 Task: Research Airbnb accommodation in Pallisa, Uganda from 5th November, 2023 to 16th November, 2023 for 2 adults.1  bedroom having 1 bed and 1 bathroom. Property type can be hotel. Booking option can be shelf check-in. Look for 5 properties as per requirement.
Action: Mouse moved to (285, 127)
Screenshot: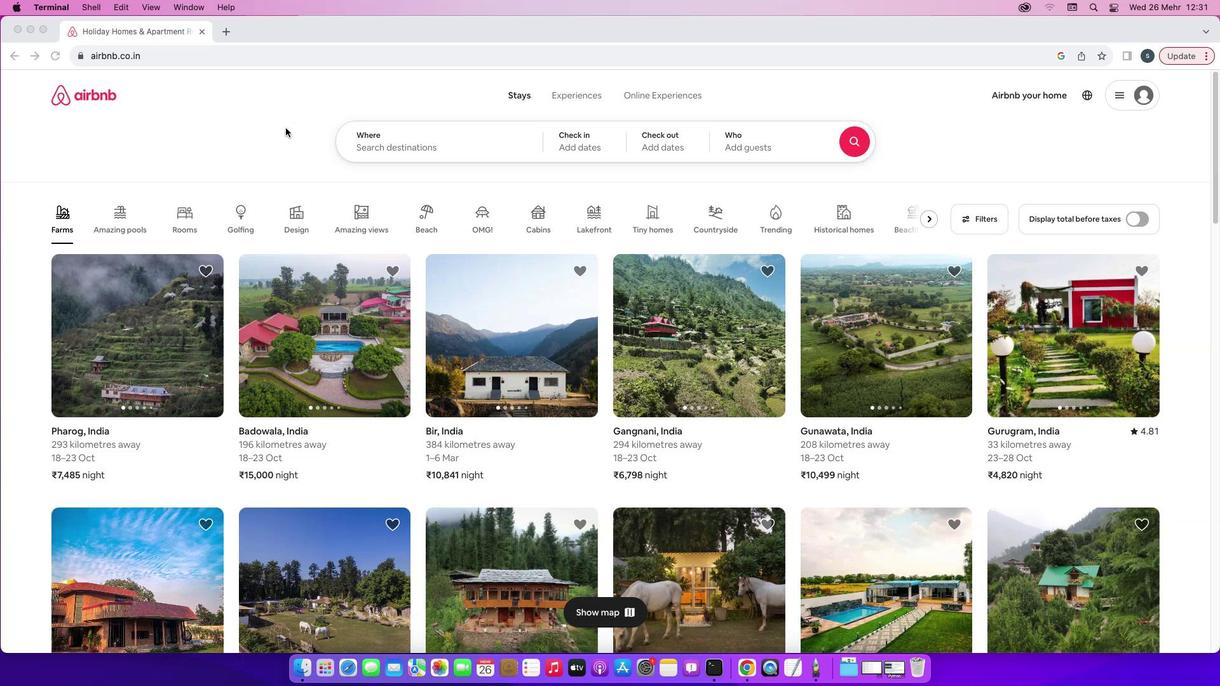 
Action: Mouse pressed left at (285, 127)
Screenshot: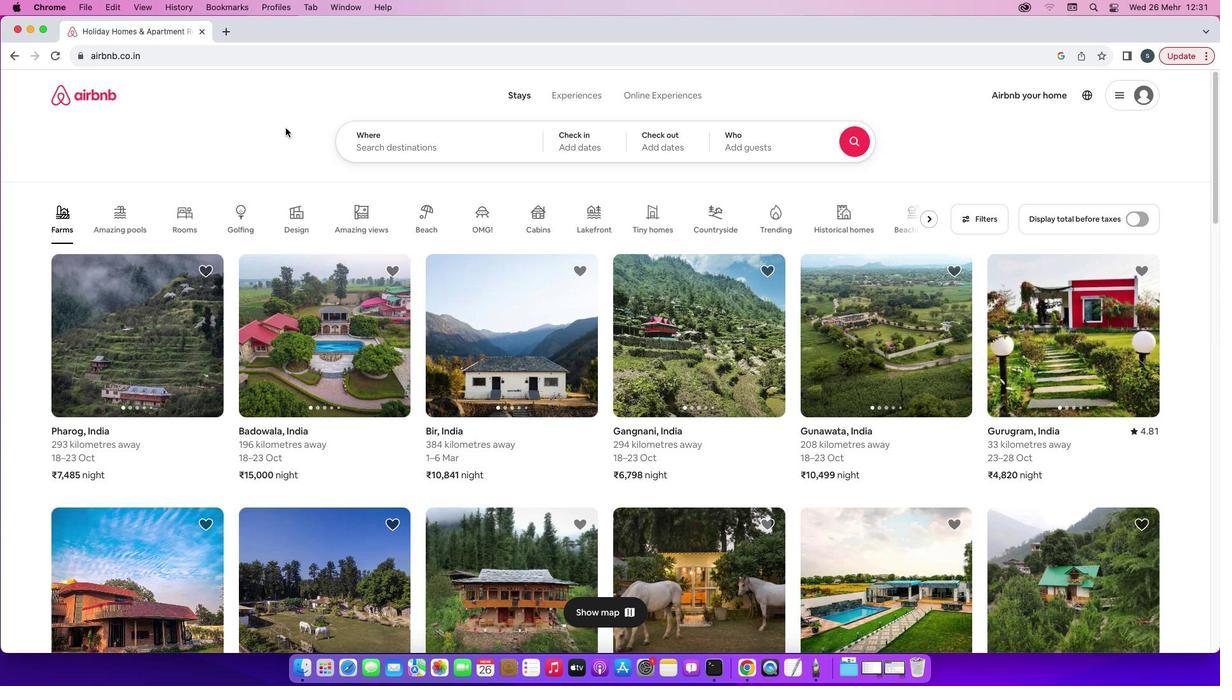 
Action: Mouse moved to (448, 154)
Screenshot: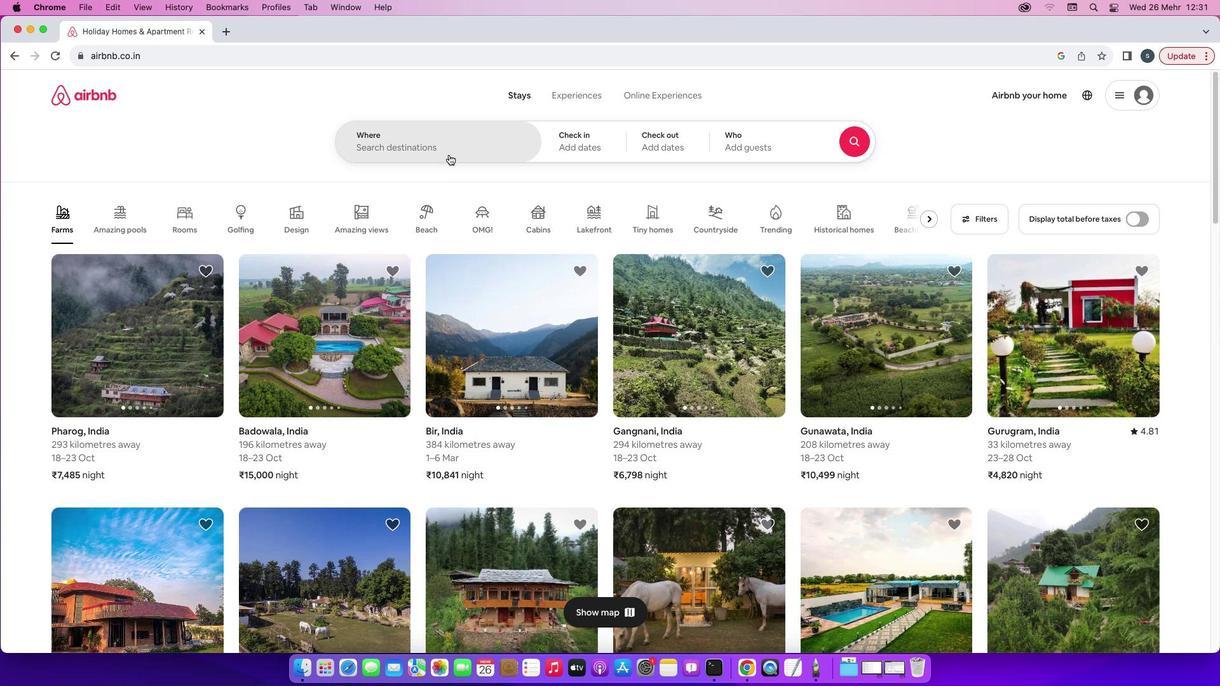 
Action: Mouse pressed left at (448, 154)
Screenshot: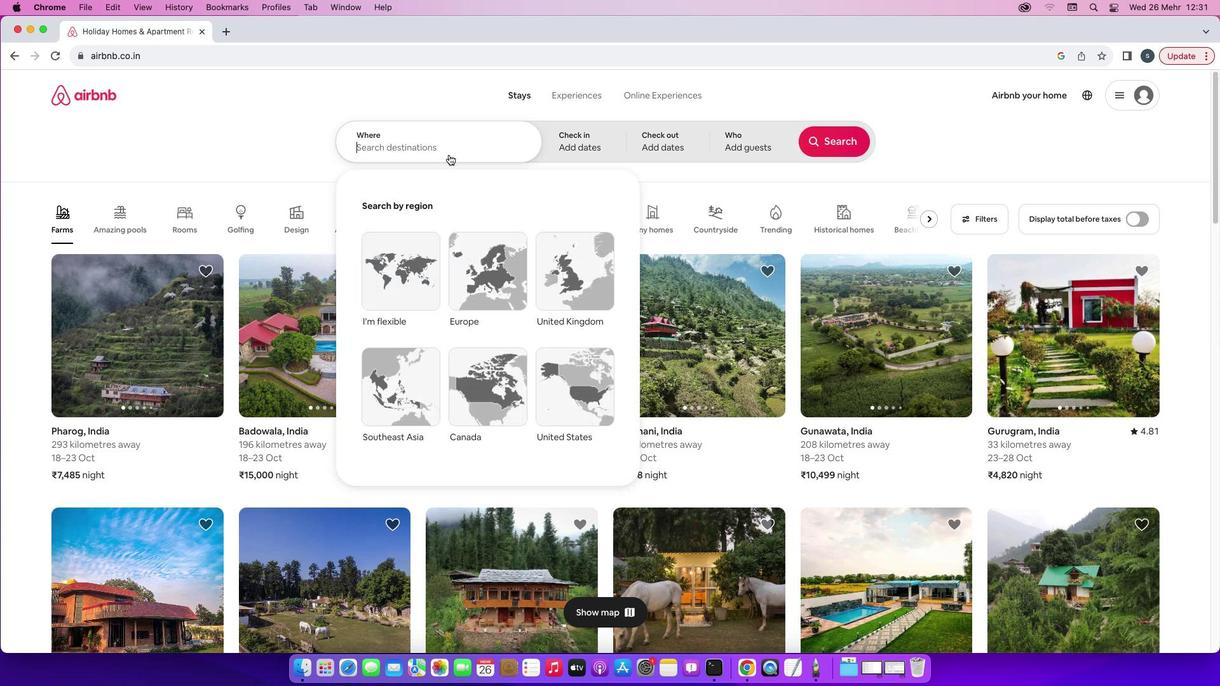 
Action: Key pressed 'P'Key.caps_lock'a''l''l''i''s''a'','Key.spaceKey.caps_lock'U'Key.caps_lock'g''a''n''d''a'
Screenshot: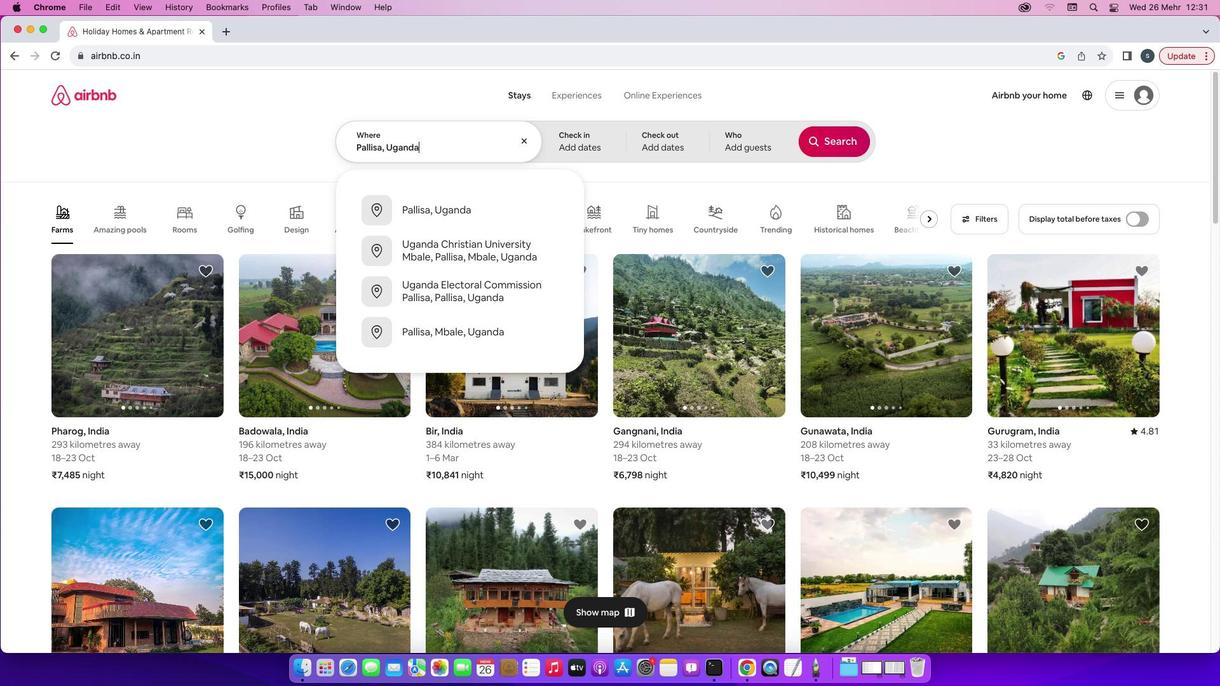 
Action: Mouse moved to (468, 211)
Screenshot: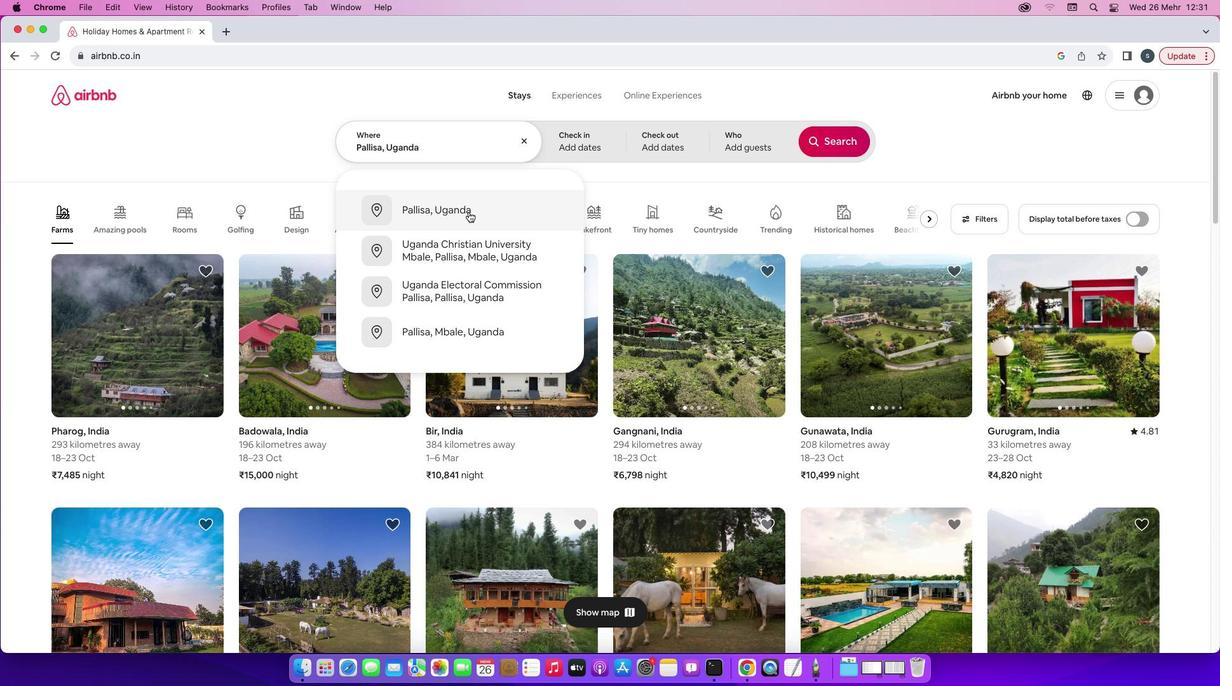 
Action: Mouse pressed left at (468, 211)
Screenshot: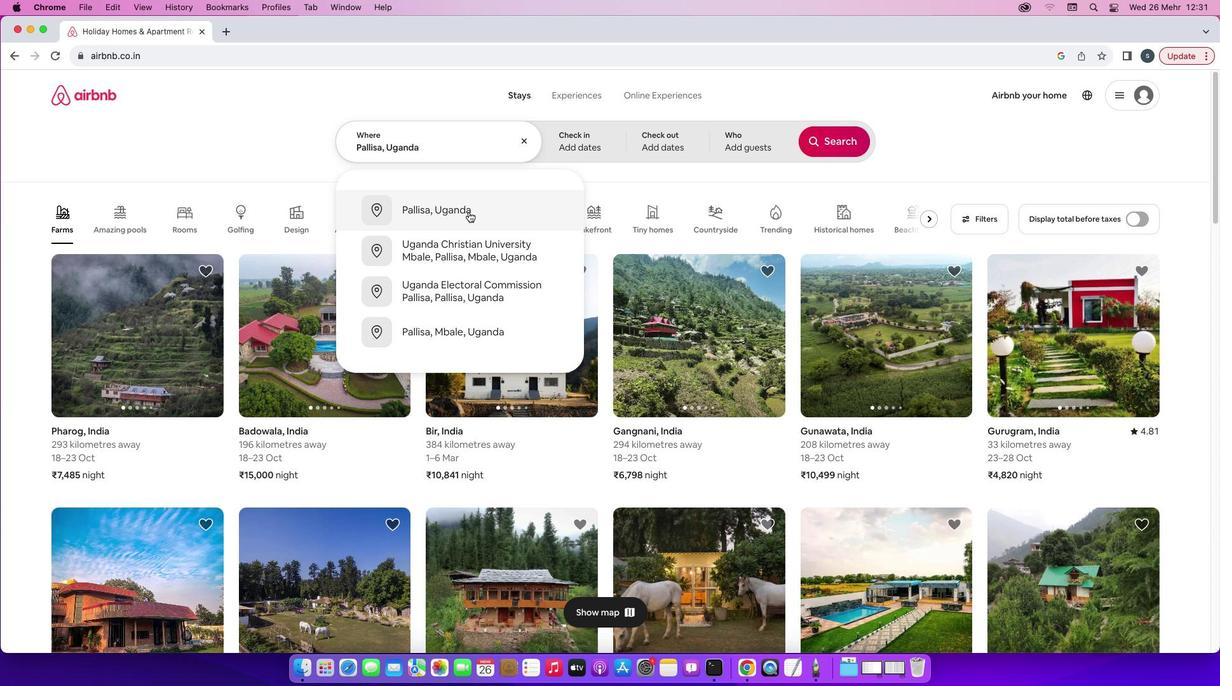 
Action: Mouse moved to (638, 326)
Screenshot: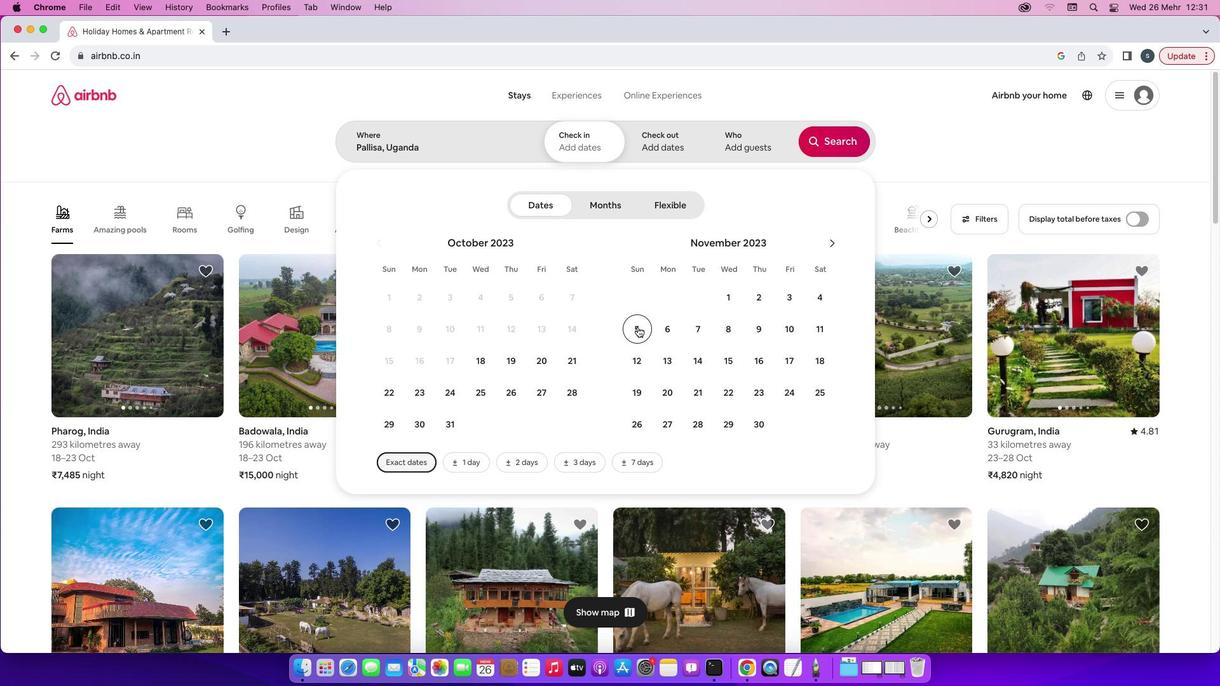 
Action: Mouse pressed left at (638, 326)
Screenshot: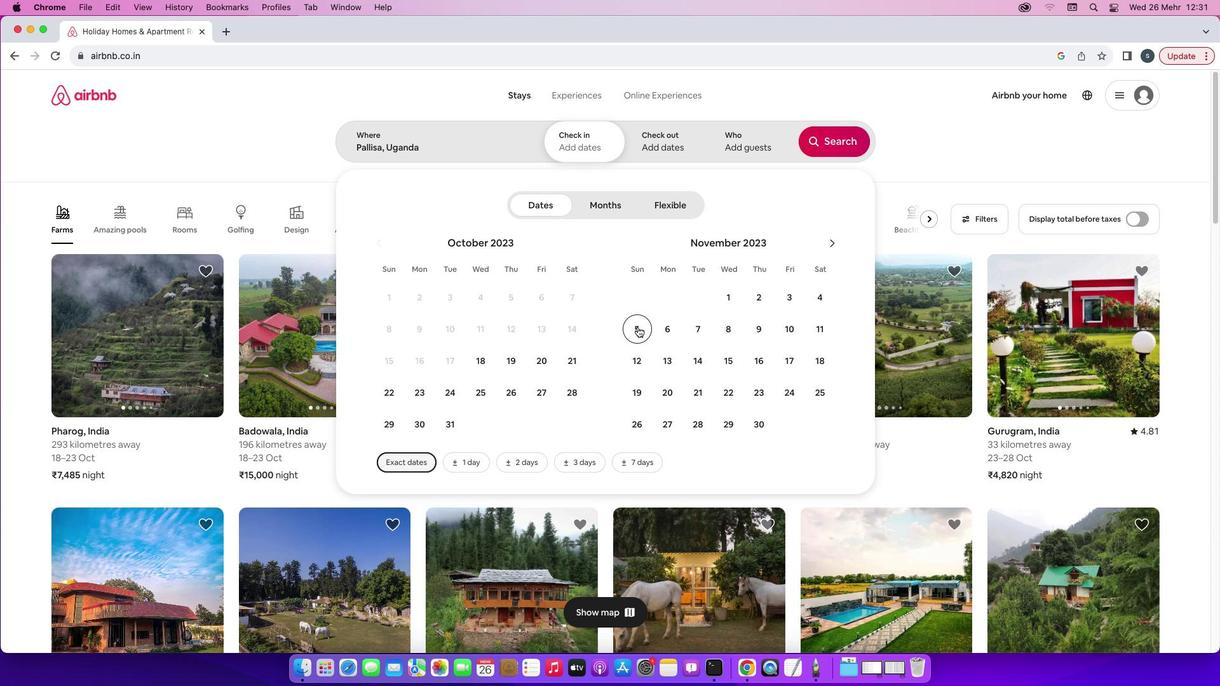 
Action: Mouse moved to (762, 361)
Screenshot: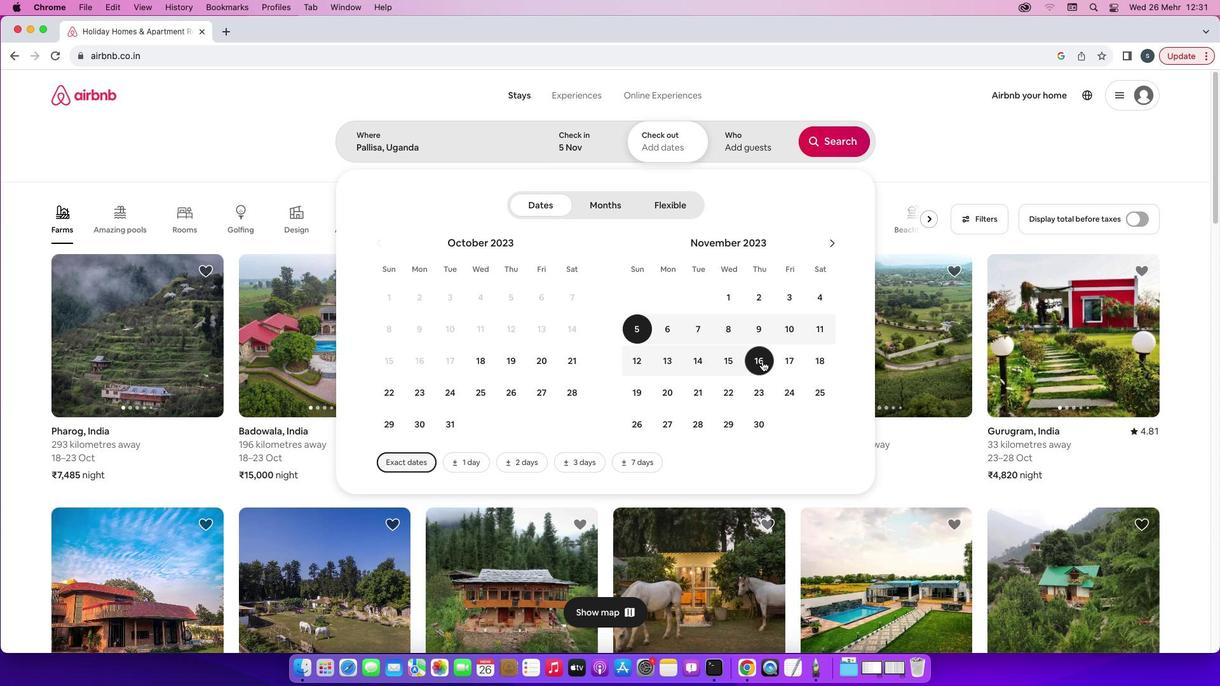 
Action: Mouse pressed left at (762, 361)
Screenshot: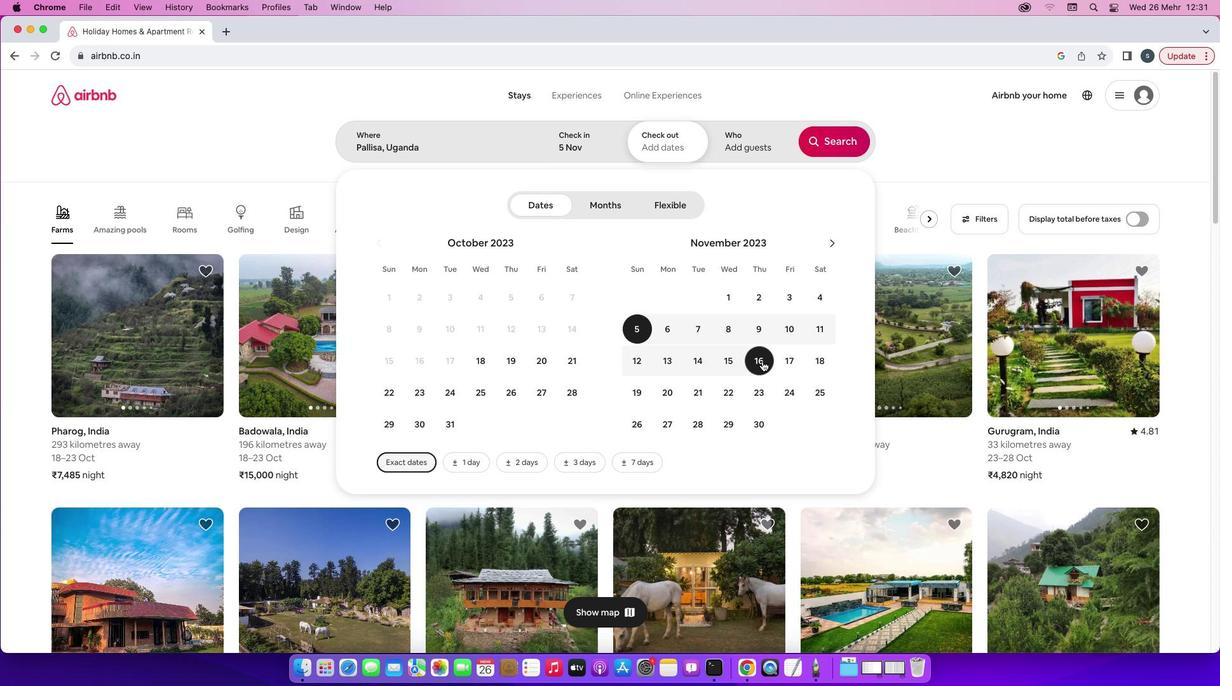 
Action: Mouse moved to (738, 144)
Screenshot: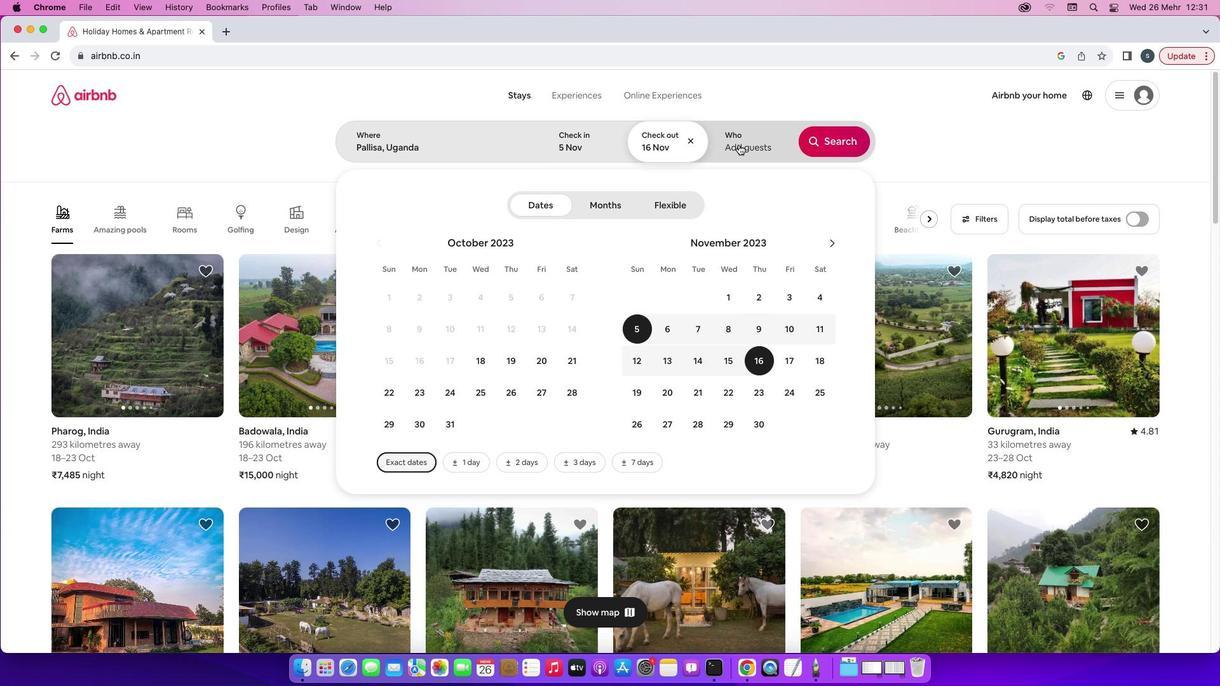 
Action: Mouse pressed left at (738, 144)
Screenshot: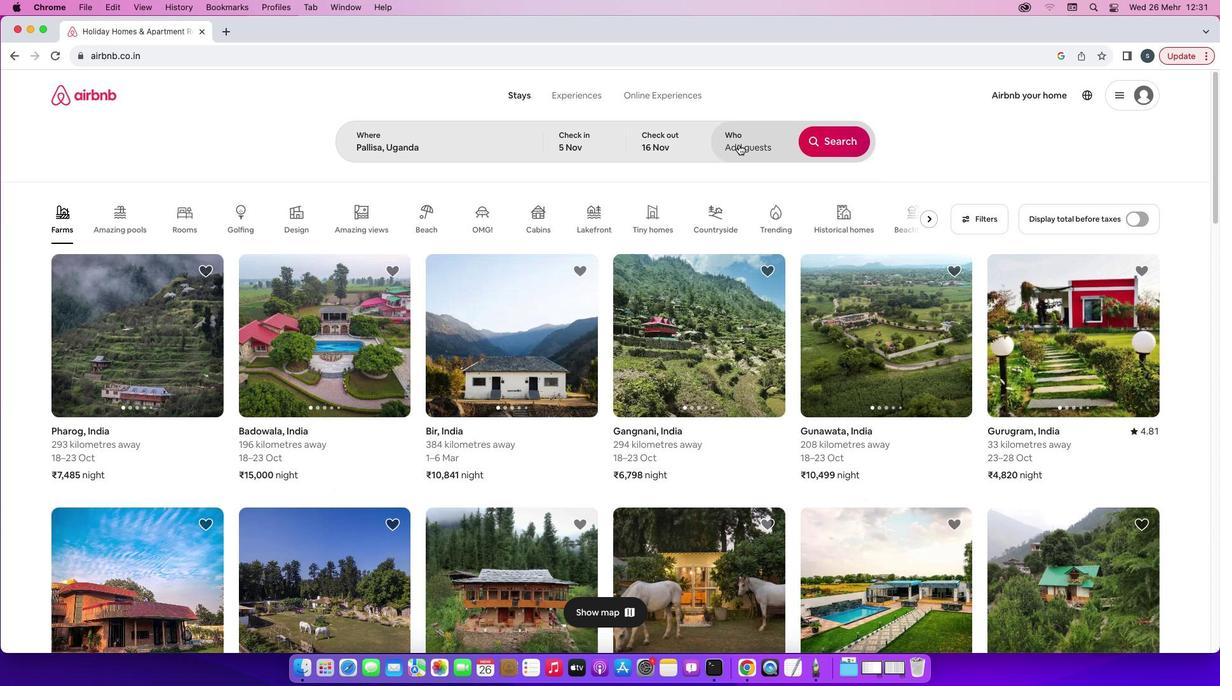 
Action: Mouse moved to (835, 205)
Screenshot: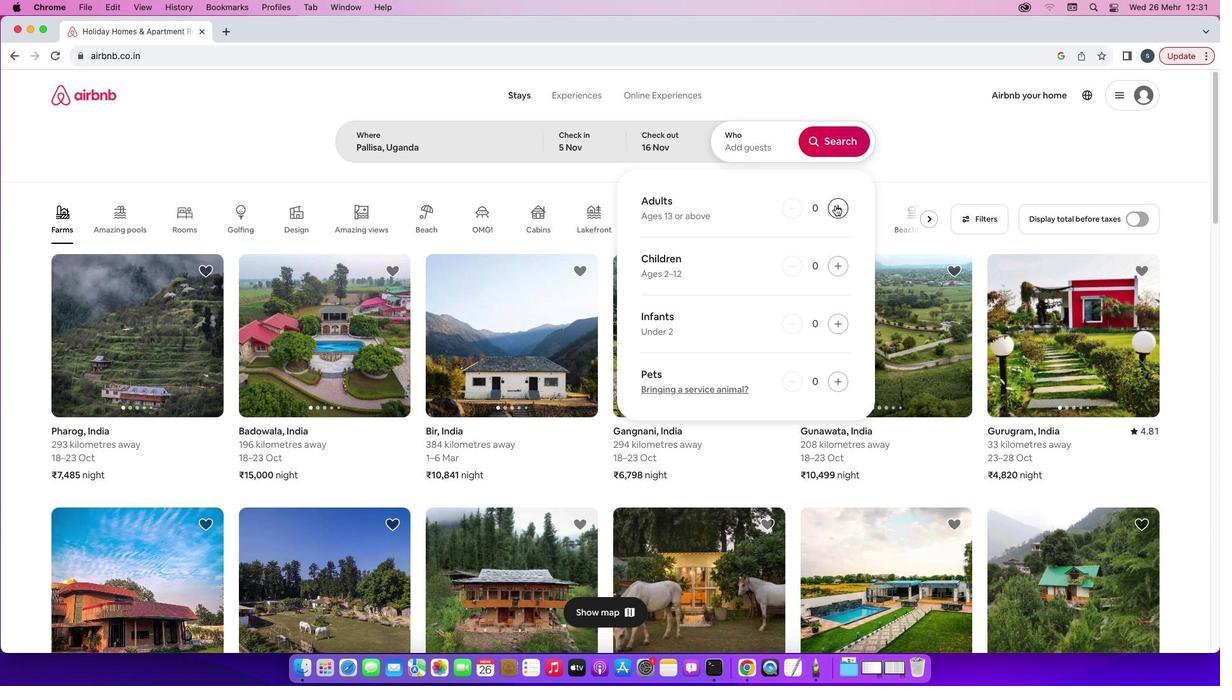 
Action: Mouse pressed left at (835, 205)
Screenshot: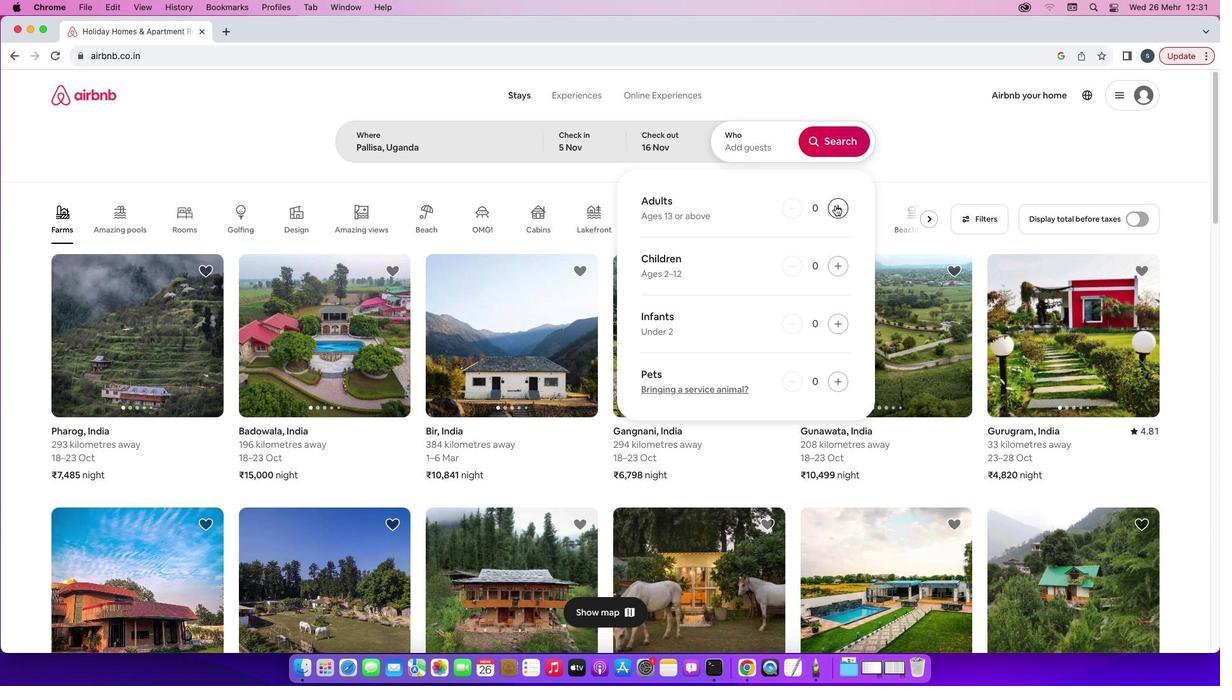 
Action: Mouse pressed left at (835, 205)
Screenshot: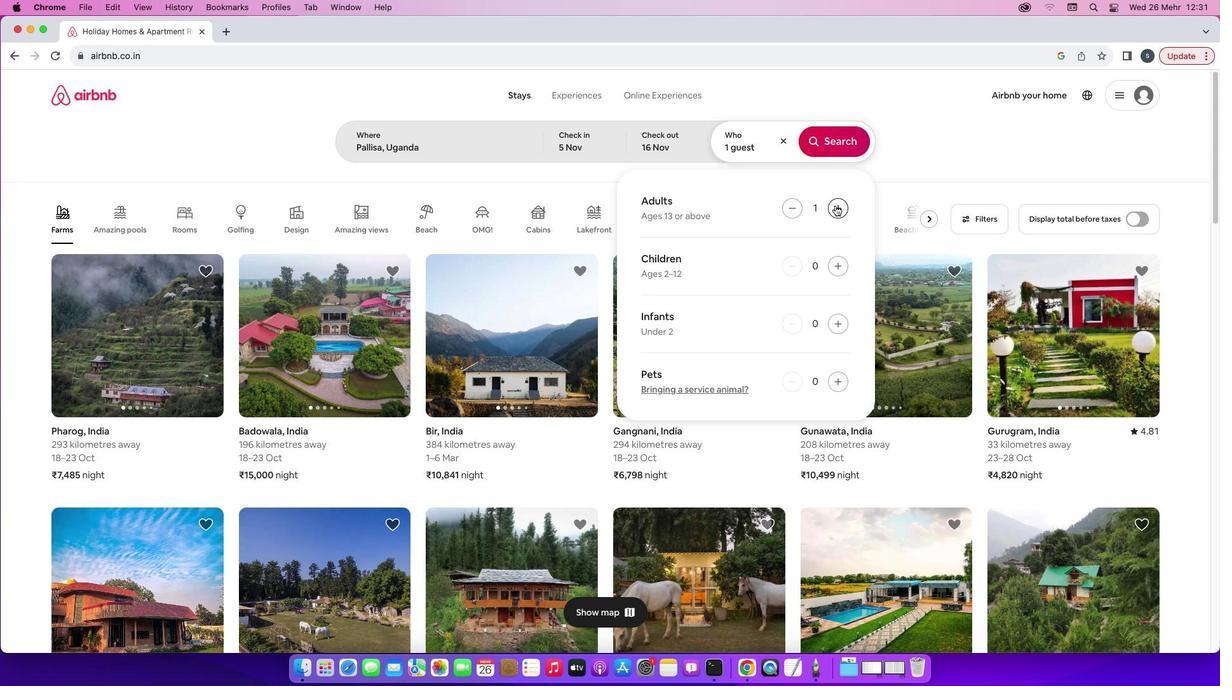 
Action: Mouse moved to (814, 136)
Screenshot: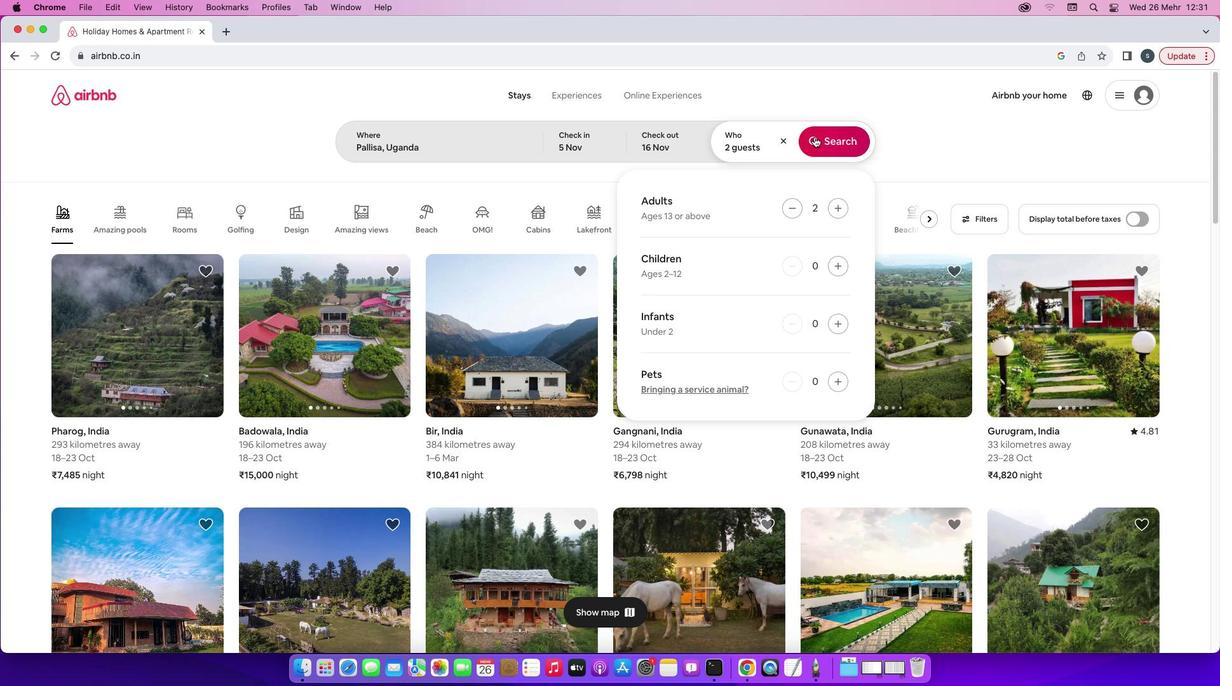 
Action: Mouse pressed left at (814, 136)
Screenshot: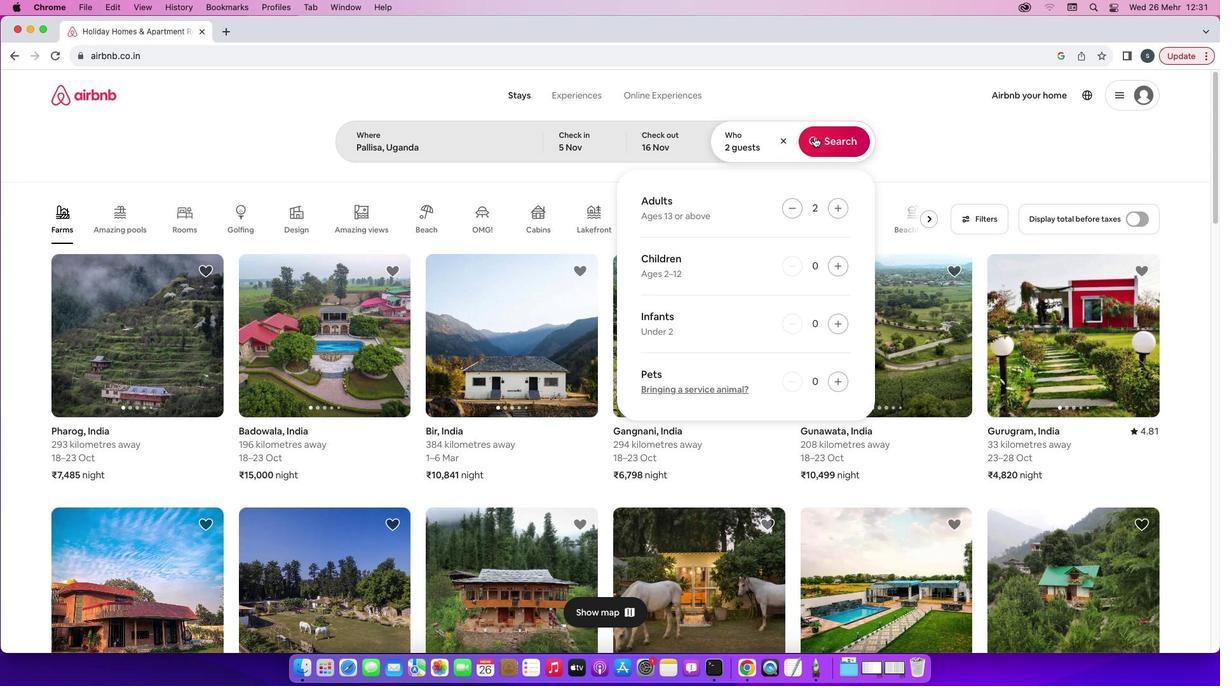 
Action: Mouse moved to (1016, 149)
Screenshot: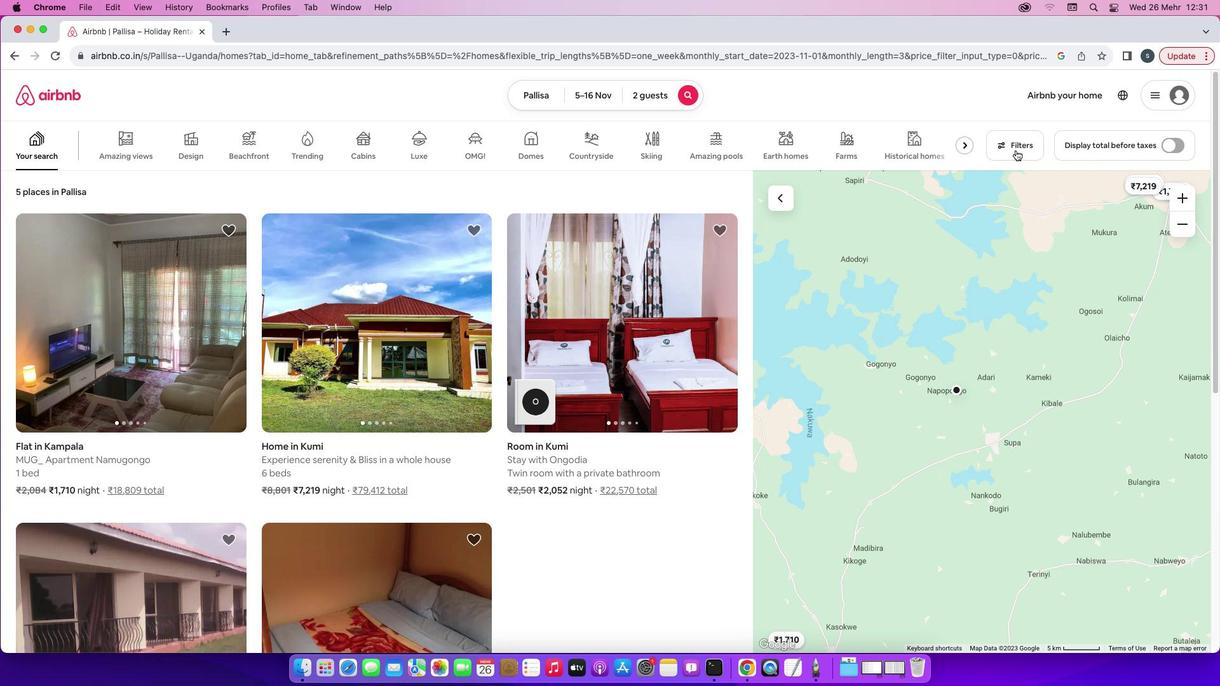 
Action: Mouse pressed left at (1016, 149)
Screenshot: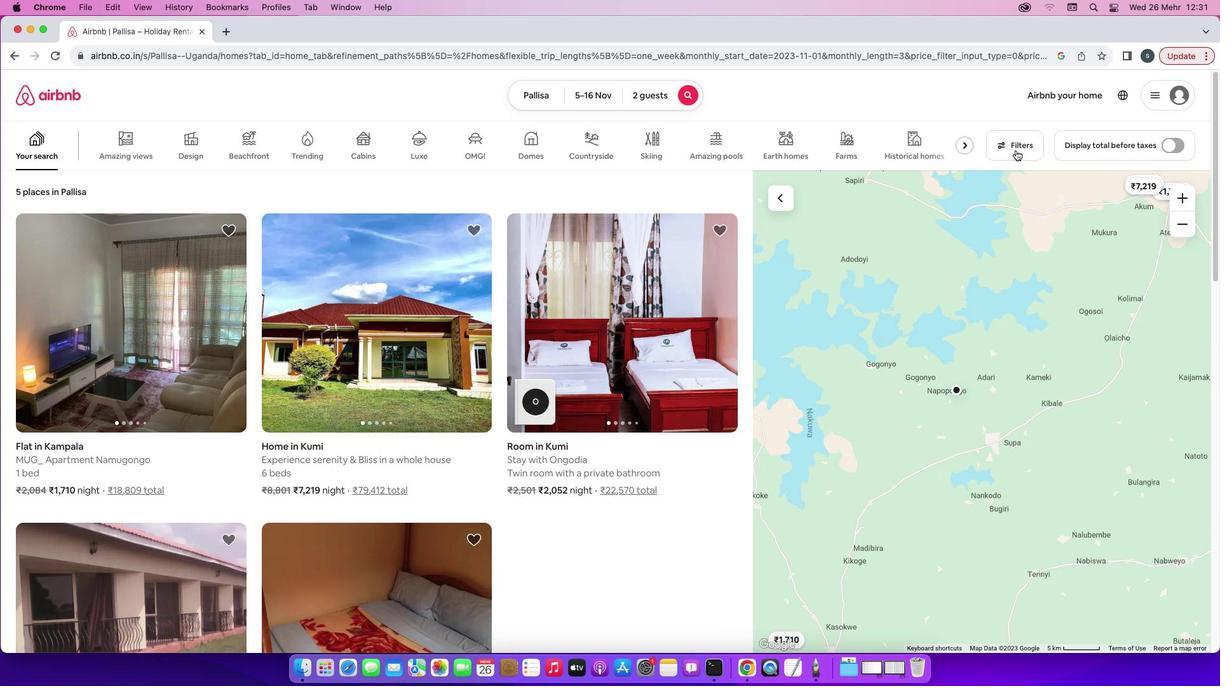 
Action: Mouse moved to (569, 386)
Screenshot: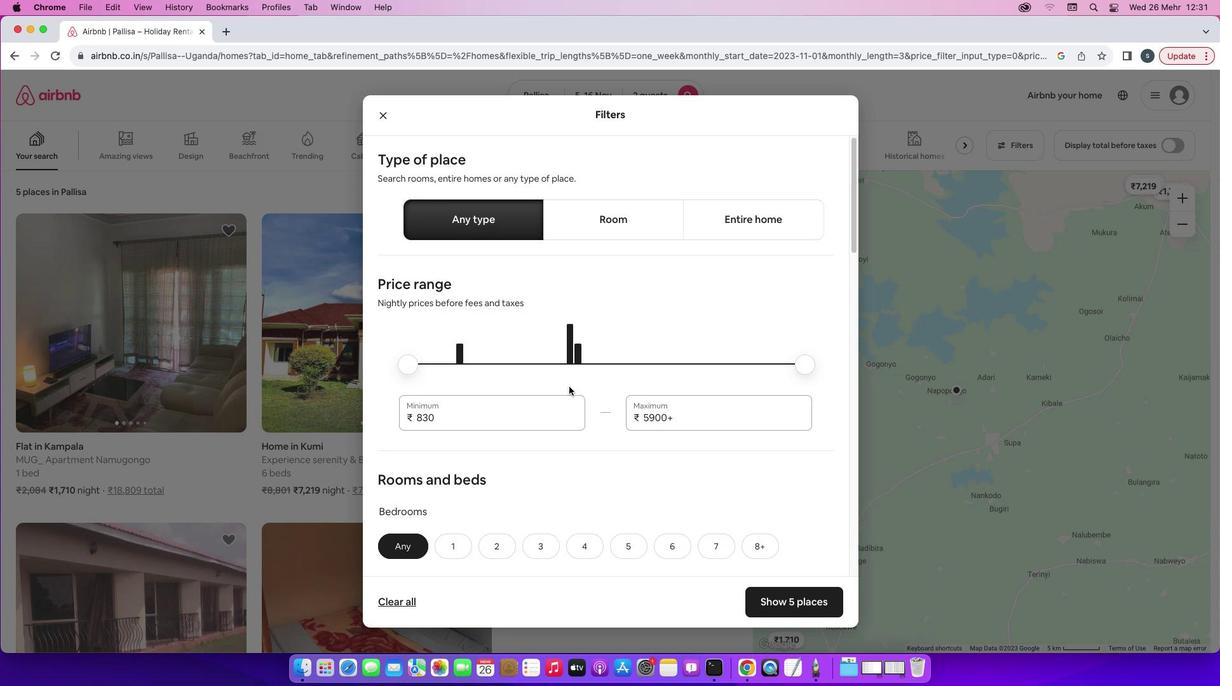 
Action: Mouse scrolled (569, 386) with delta (0, 0)
Screenshot: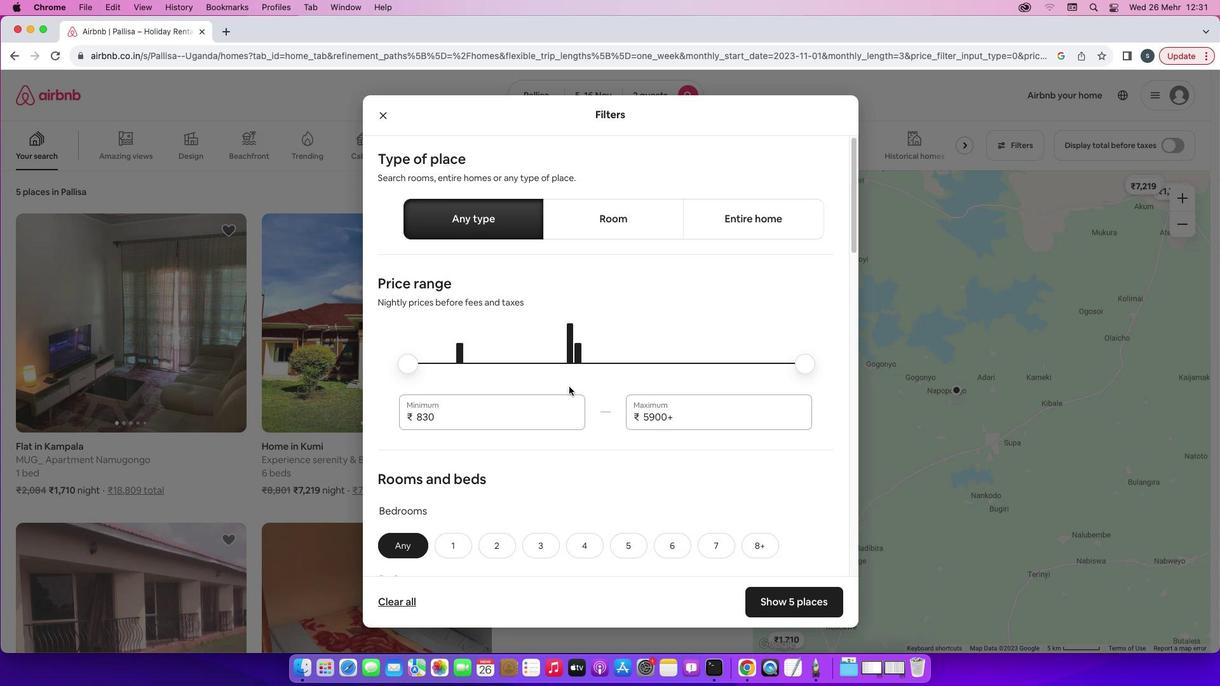 
Action: Mouse scrolled (569, 386) with delta (0, 0)
Screenshot: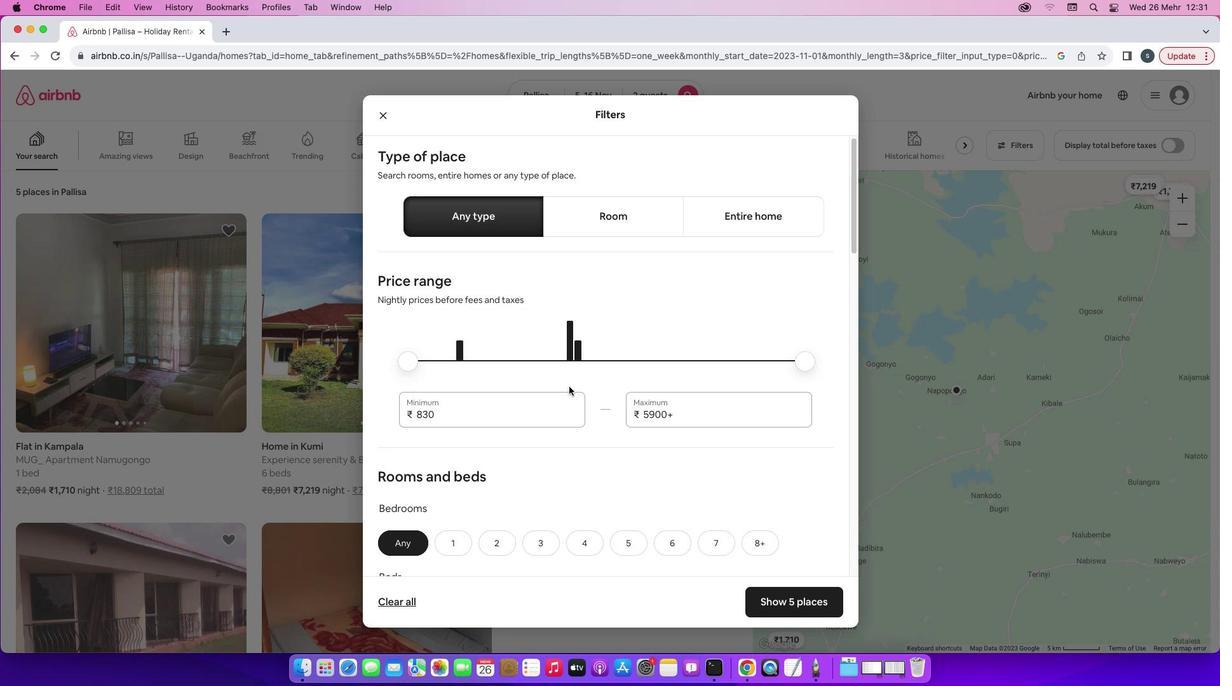 
Action: Mouse scrolled (569, 386) with delta (0, 0)
Screenshot: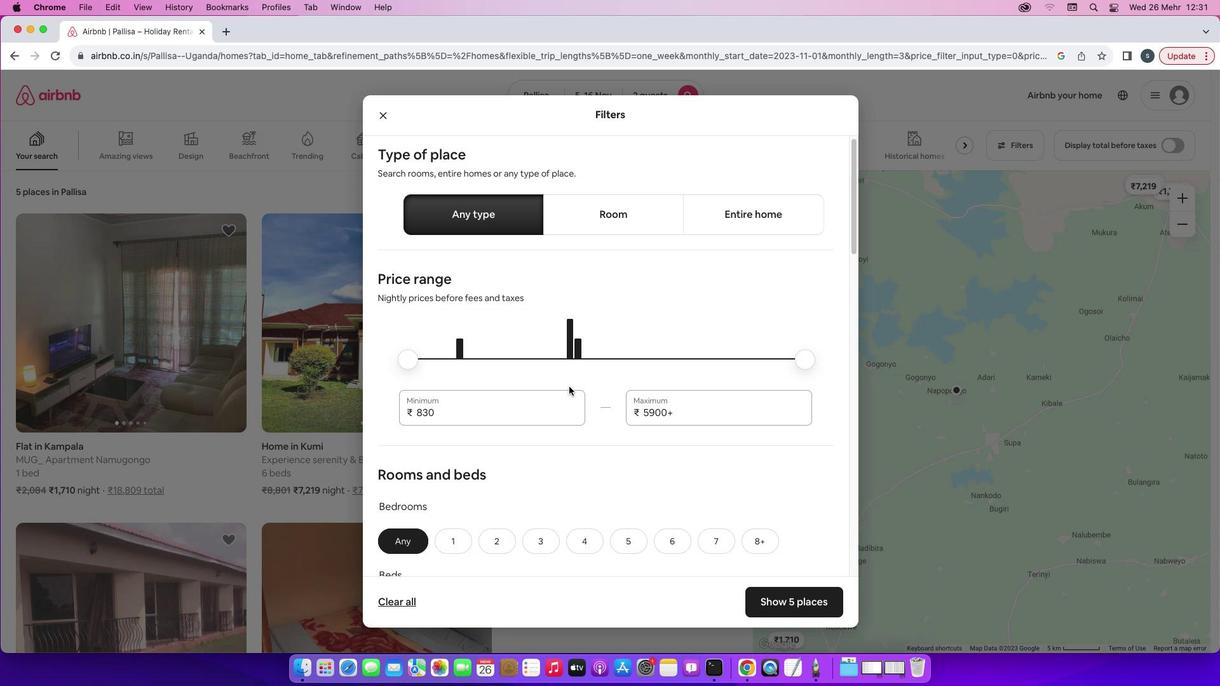 
Action: Mouse scrolled (569, 386) with delta (0, 0)
Screenshot: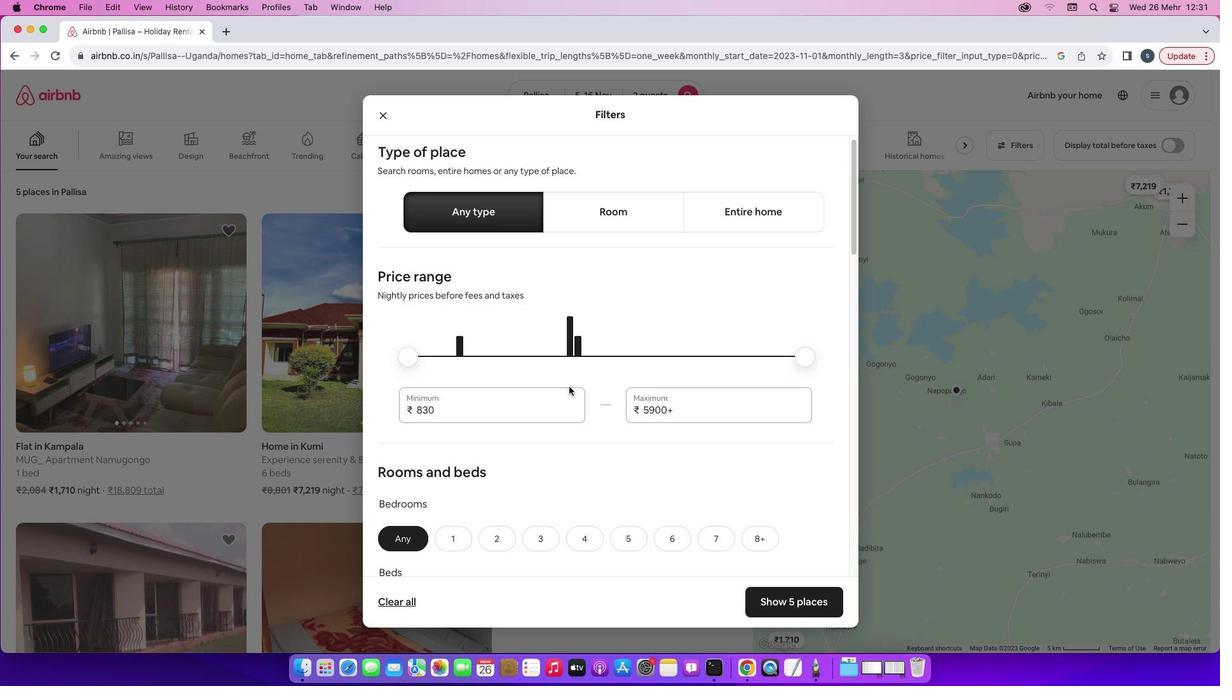 
Action: Mouse scrolled (569, 386) with delta (0, 0)
Screenshot: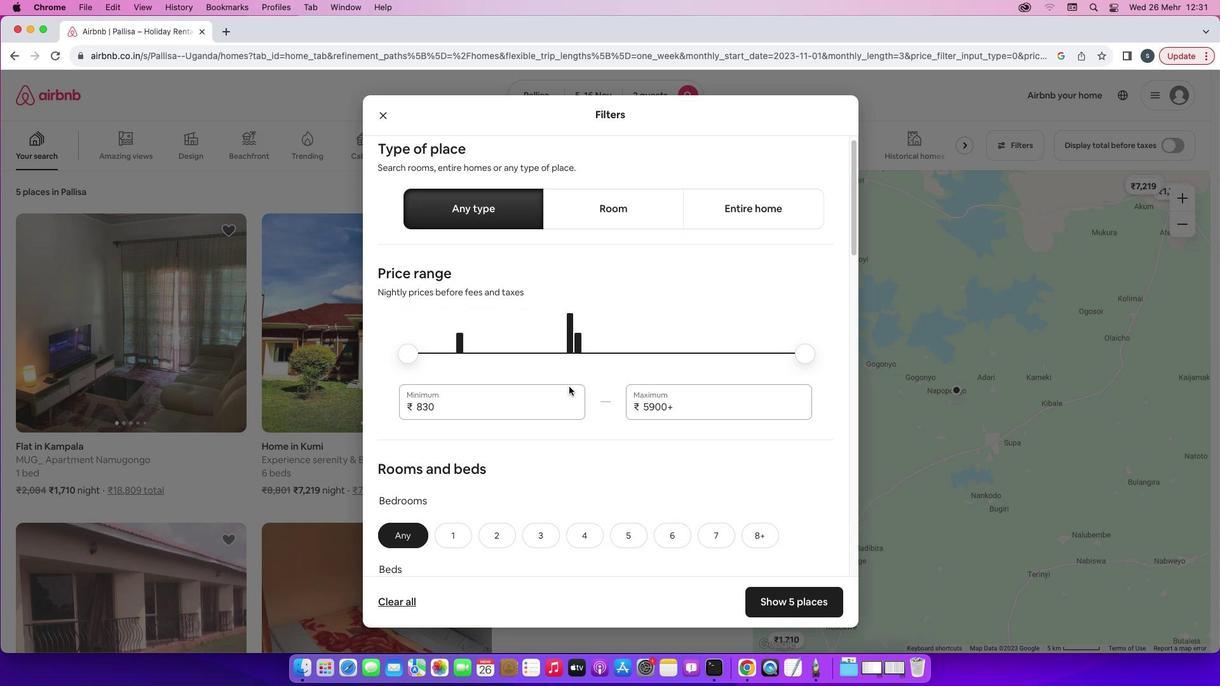 
Action: Mouse scrolled (569, 386) with delta (0, 0)
Screenshot: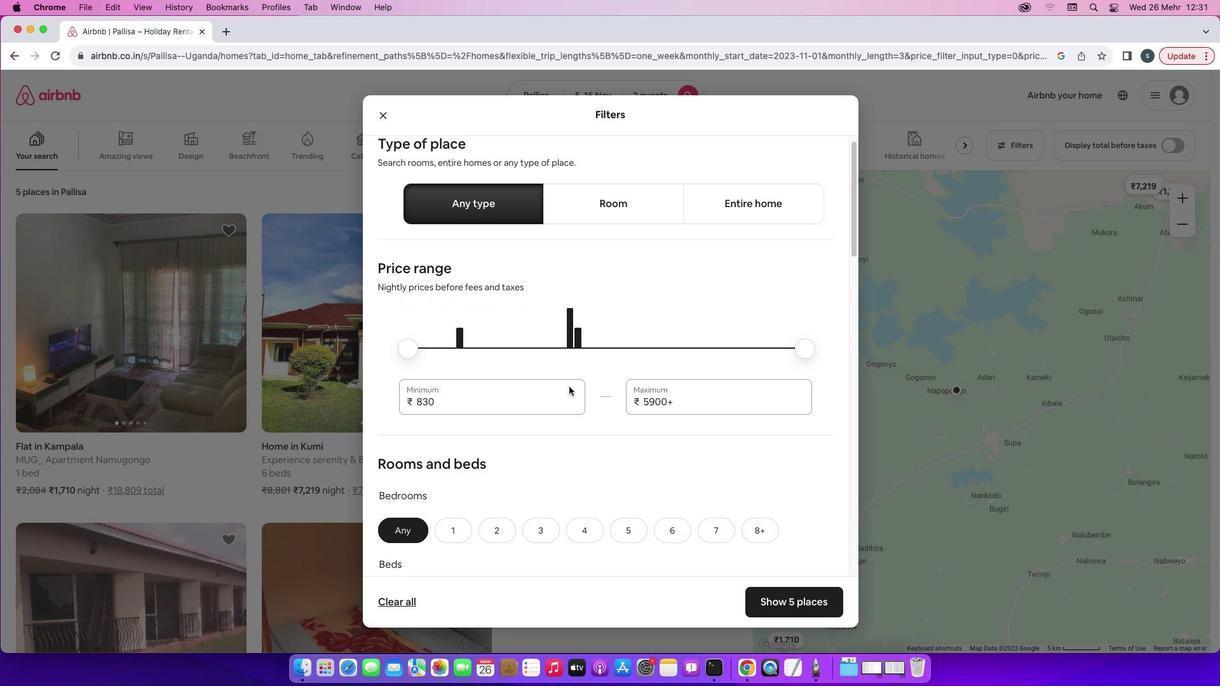 
Action: Mouse scrolled (569, 386) with delta (0, 0)
Screenshot: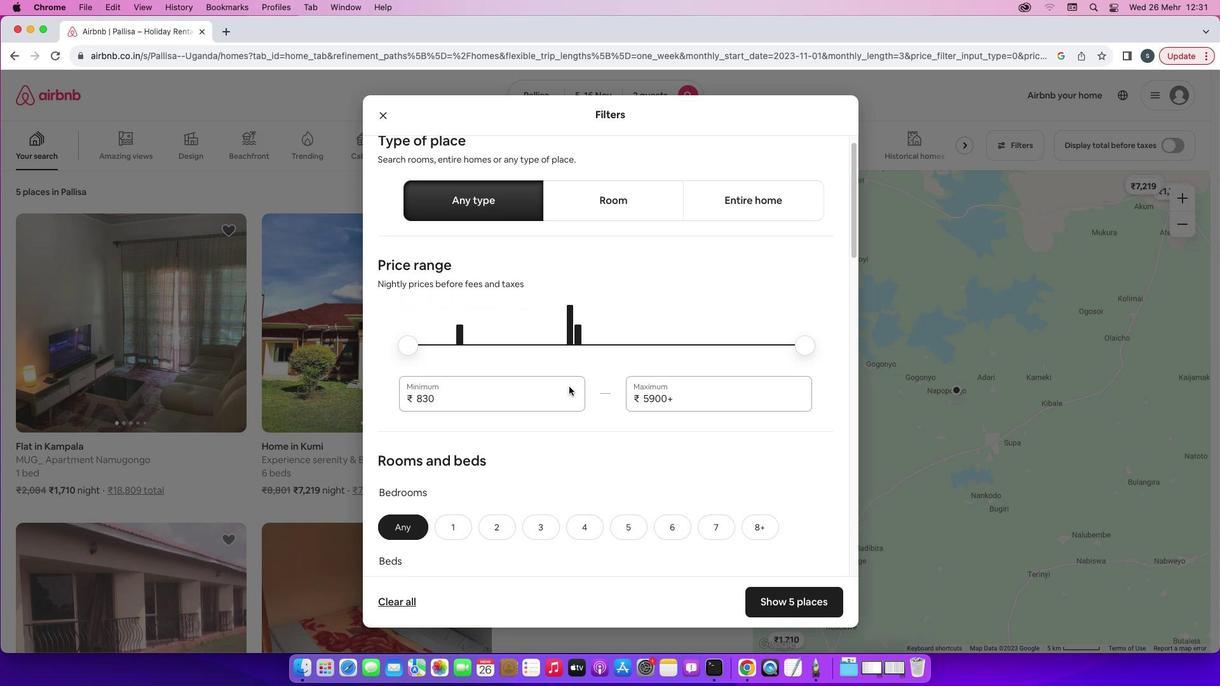 
Action: Mouse scrolled (569, 386) with delta (0, -1)
Screenshot: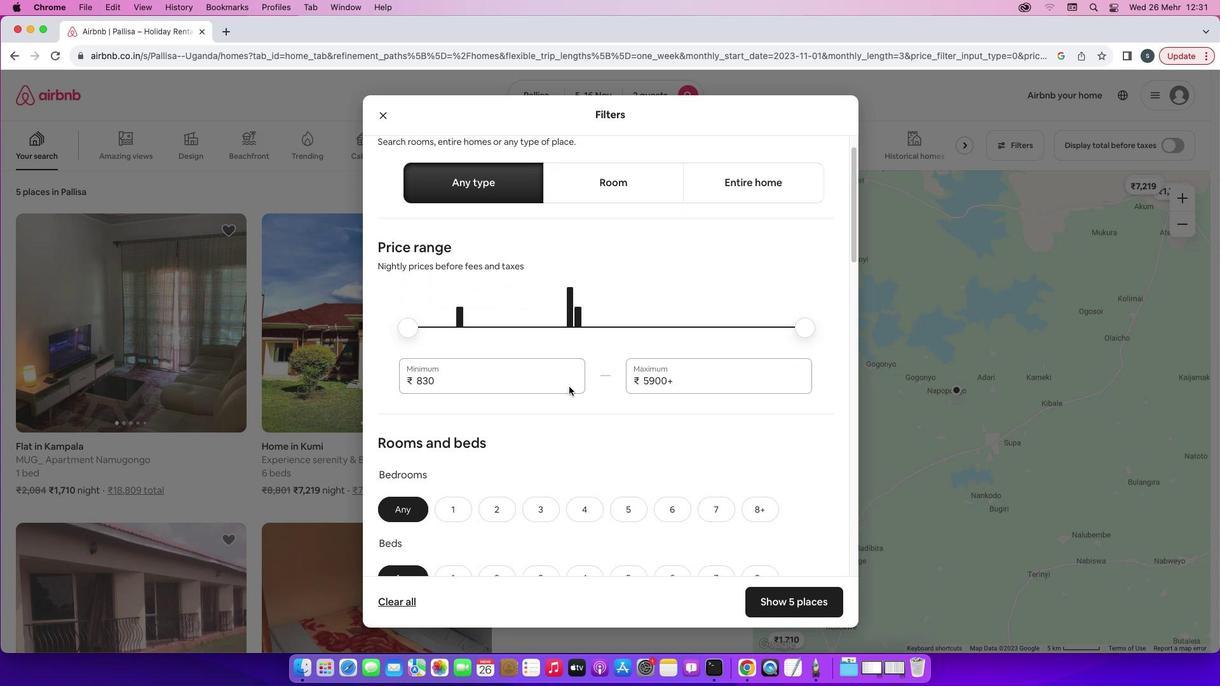 
Action: Mouse scrolled (569, 386) with delta (0, -1)
Screenshot: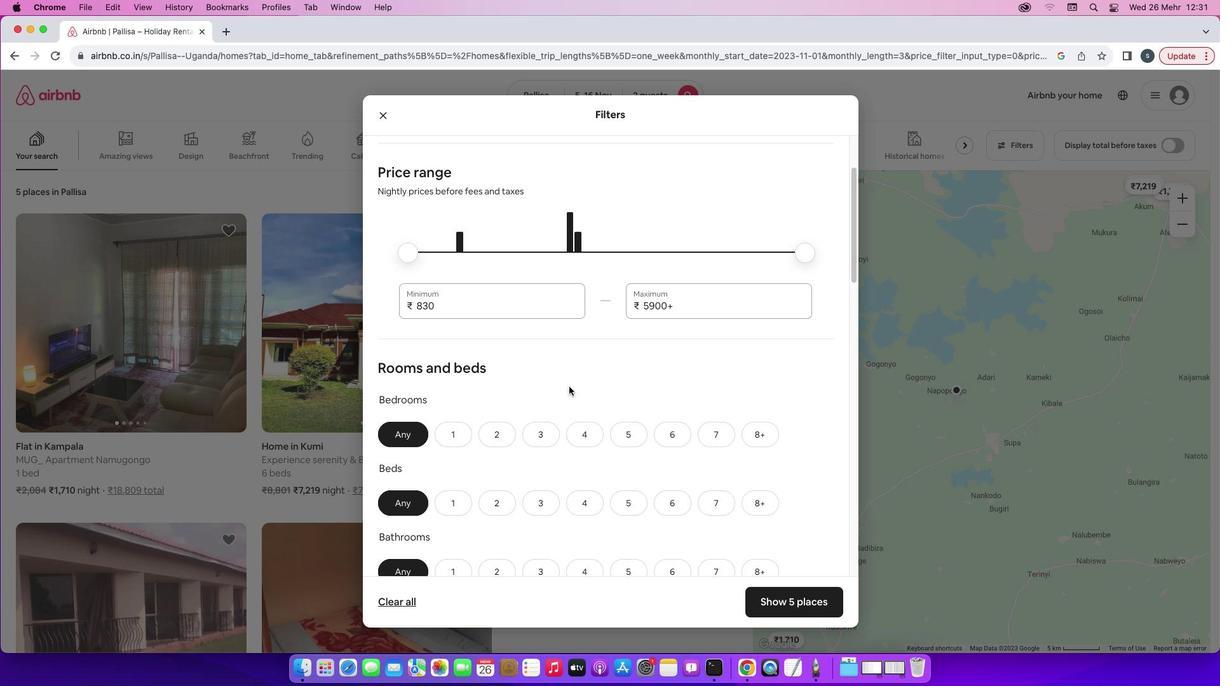 
Action: Mouse moved to (454, 334)
Screenshot: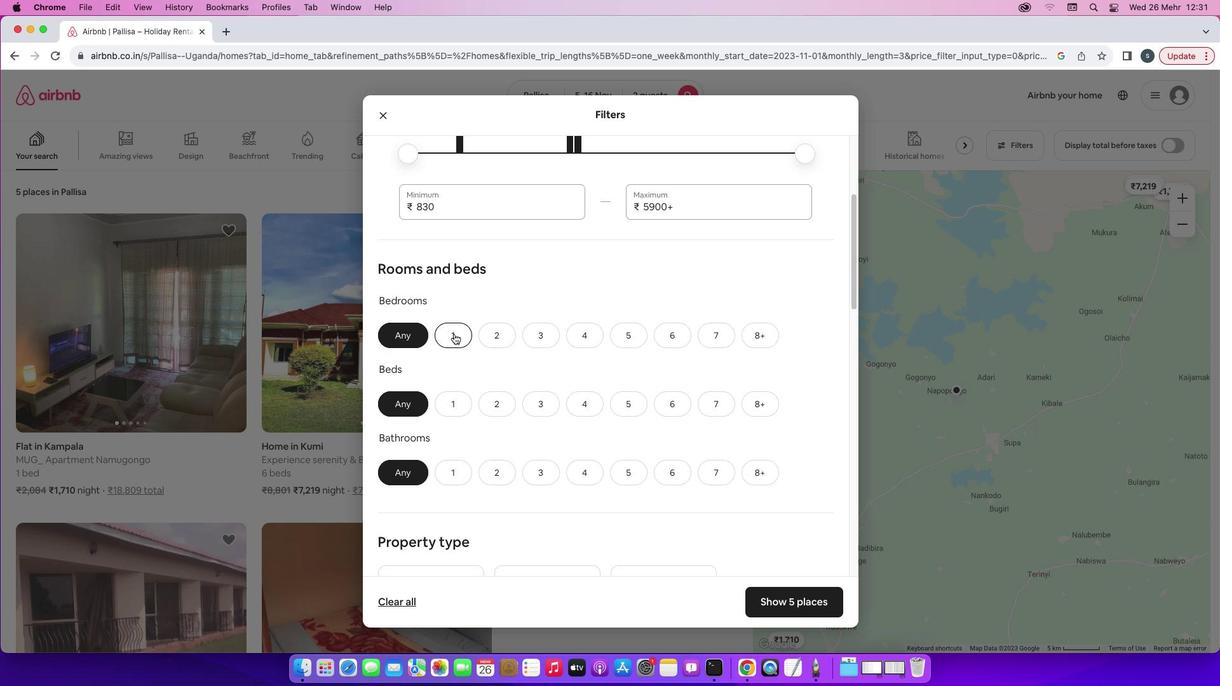 
Action: Mouse pressed left at (454, 334)
Screenshot: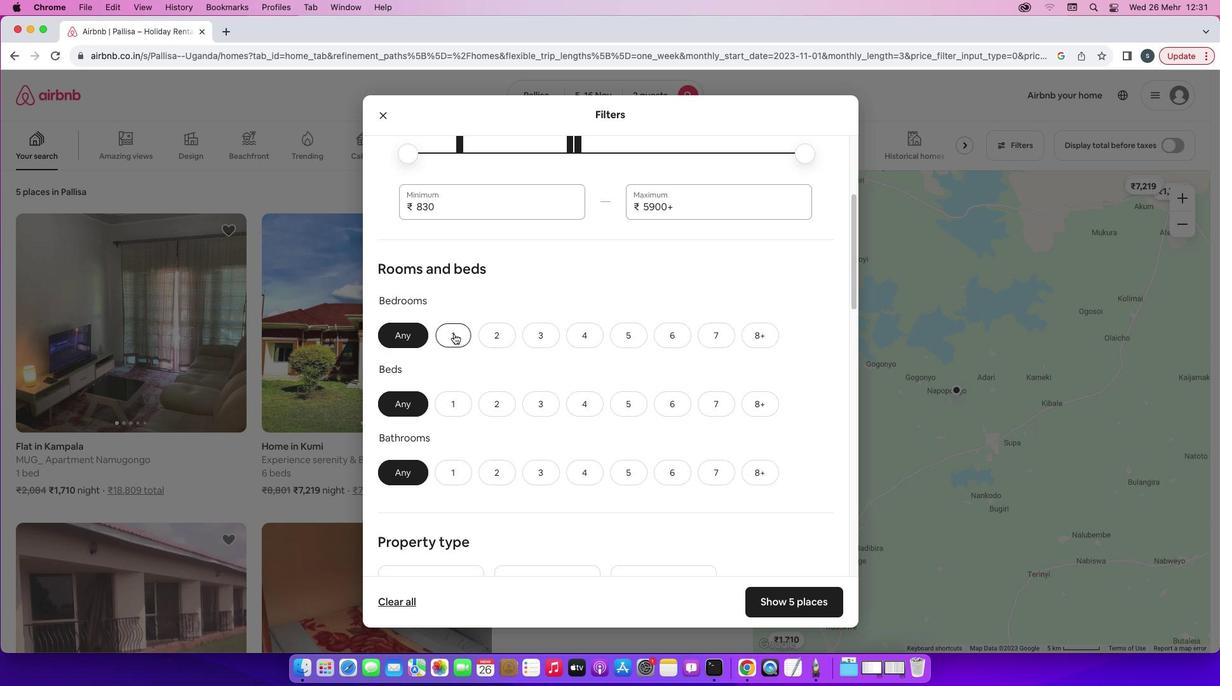 
Action: Mouse moved to (454, 412)
Screenshot: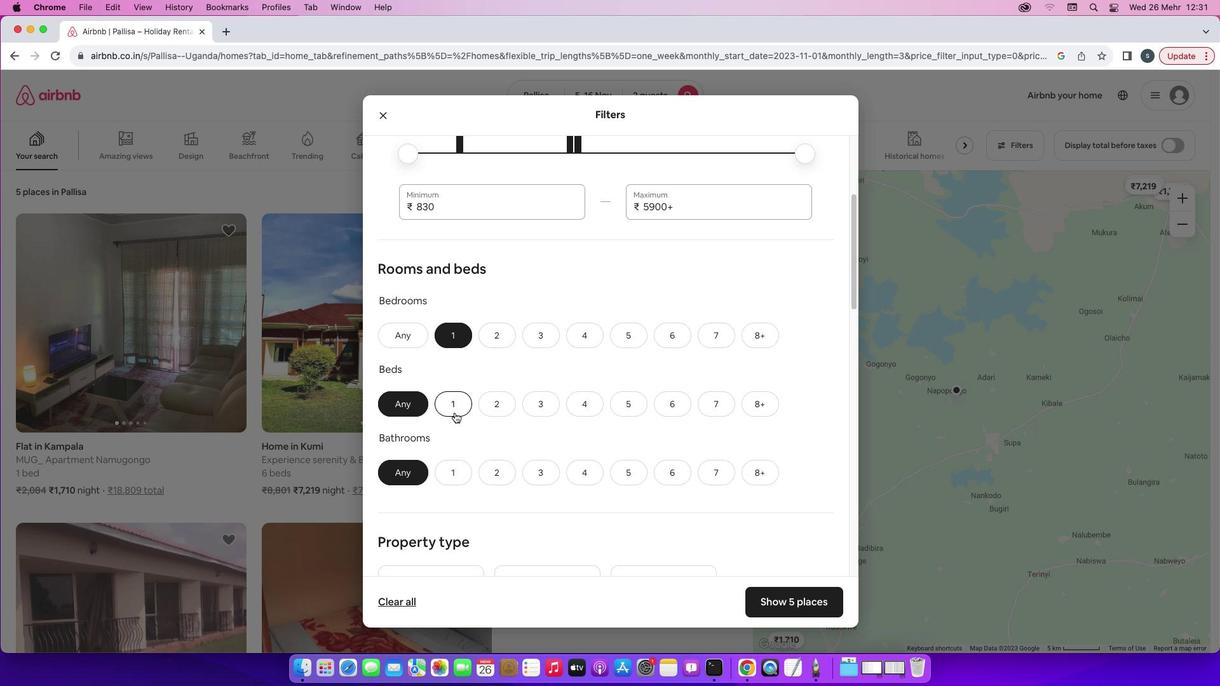 
Action: Mouse pressed left at (454, 412)
Screenshot: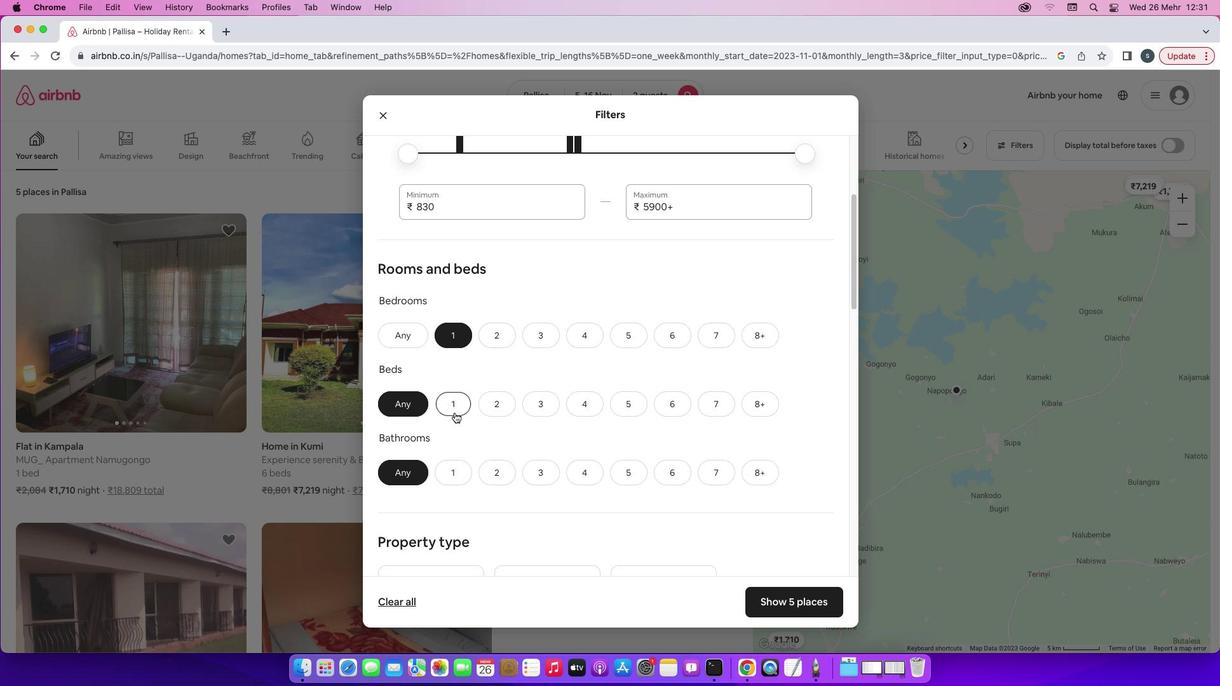 
Action: Mouse moved to (458, 477)
Screenshot: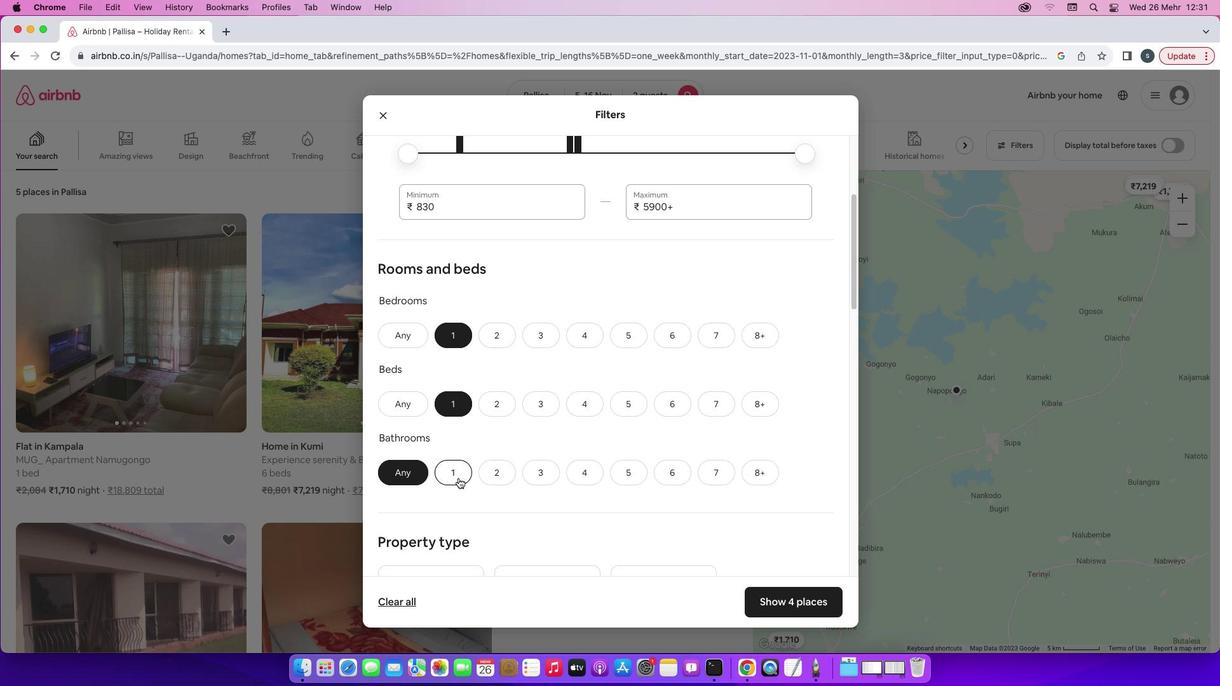 
Action: Mouse pressed left at (458, 477)
Screenshot: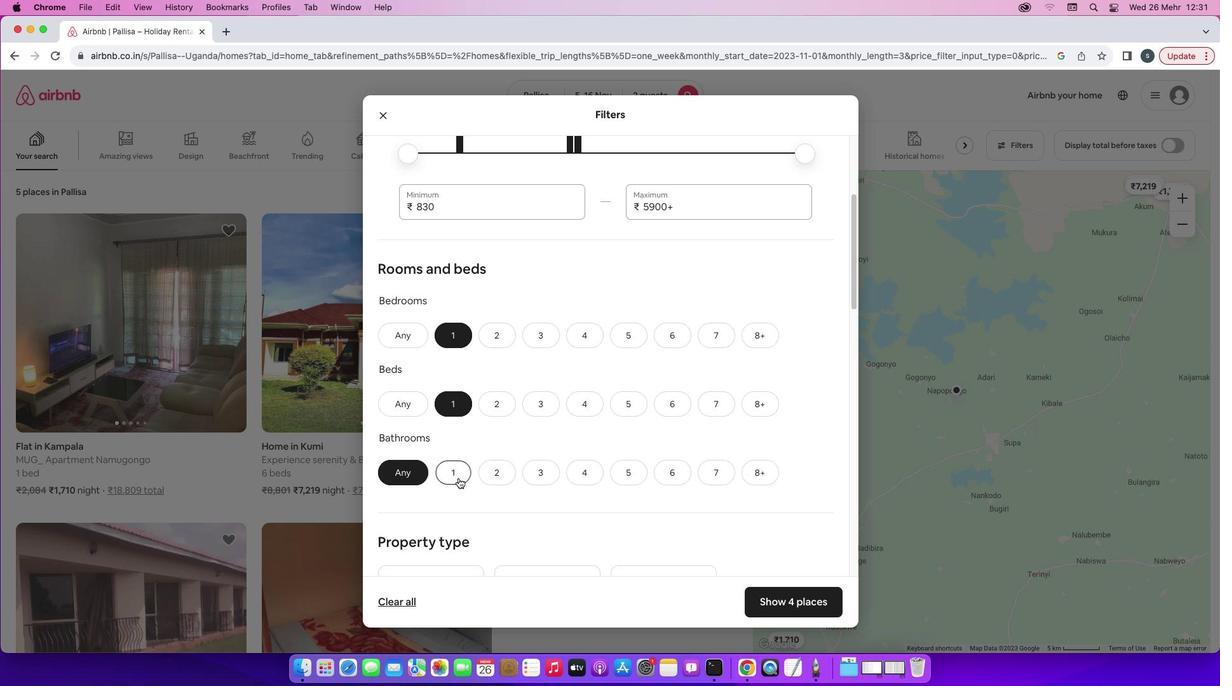 
Action: Mouse moved to (570, 462)
Screenshot: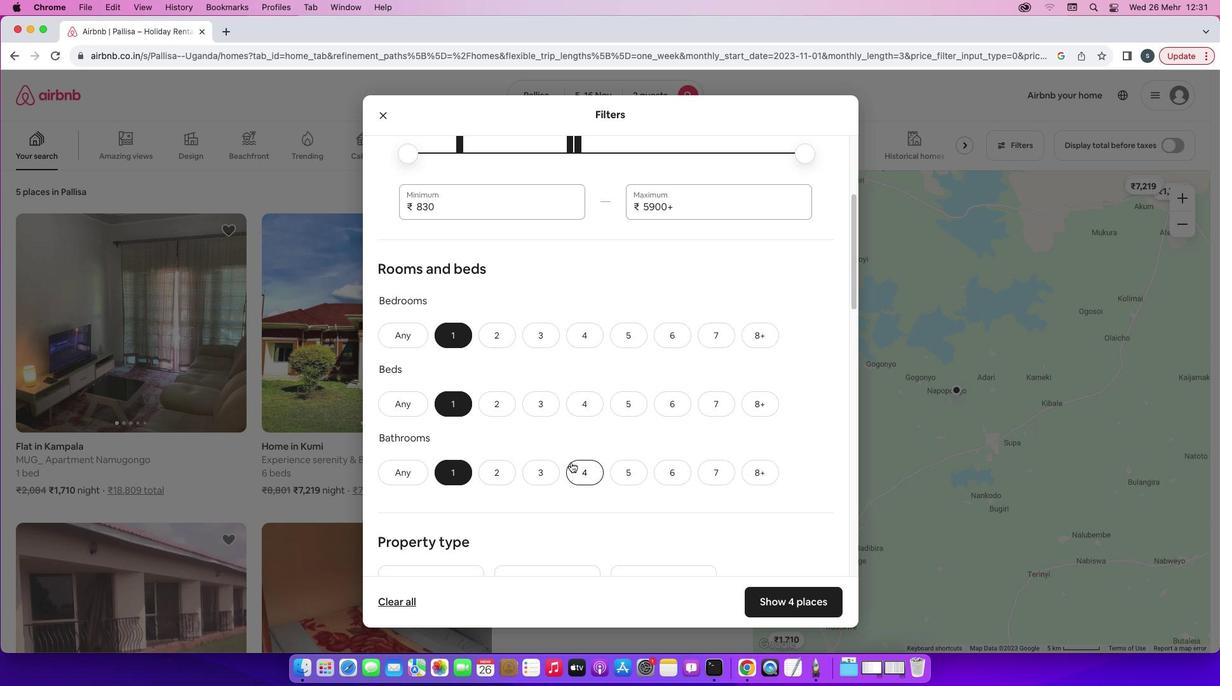 
Action: Mouse scrolled (570, 462) with delta (0, 0)
Screenshot: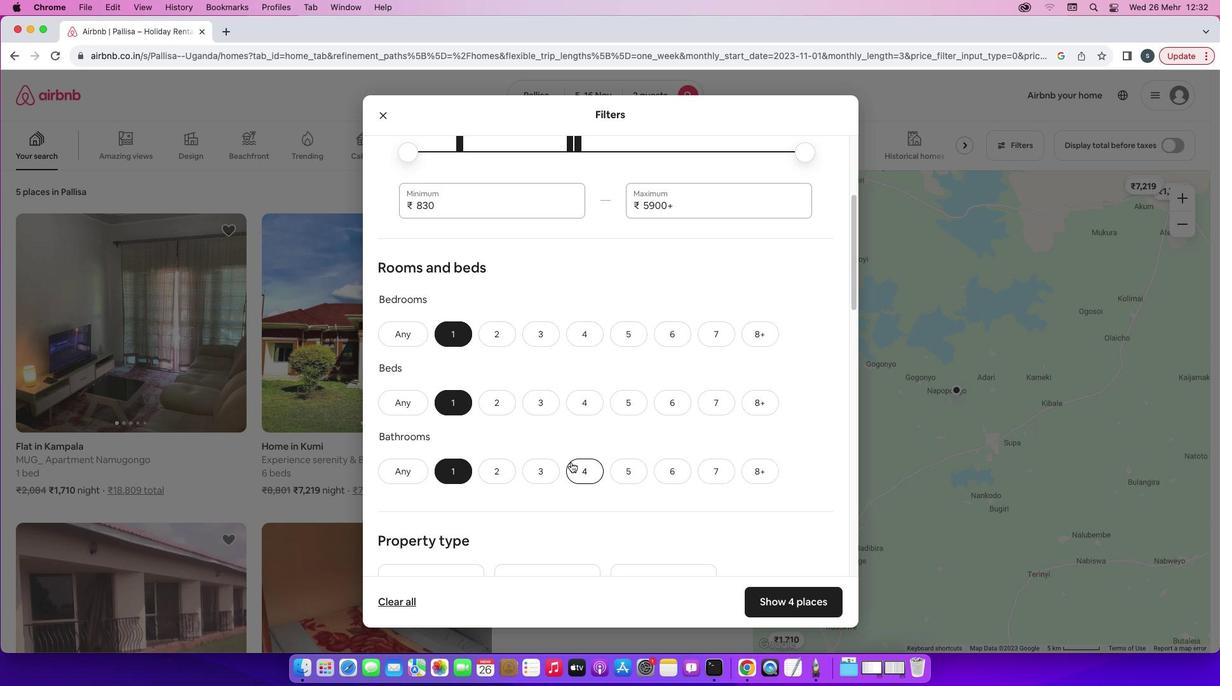 
Action: Mouse scrolled (570, 462) with delta (0, 0)
Screenshot: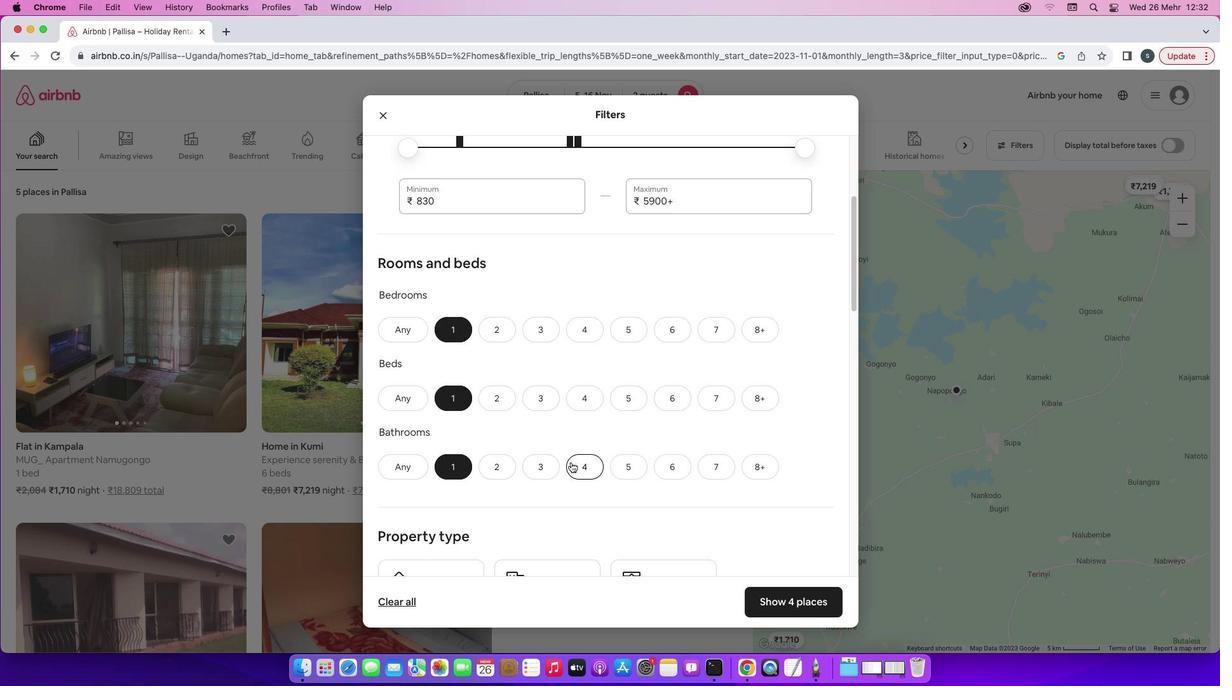 
Action: Mouse scrolled (570, 462) with delta (0, -1)
Screenshot: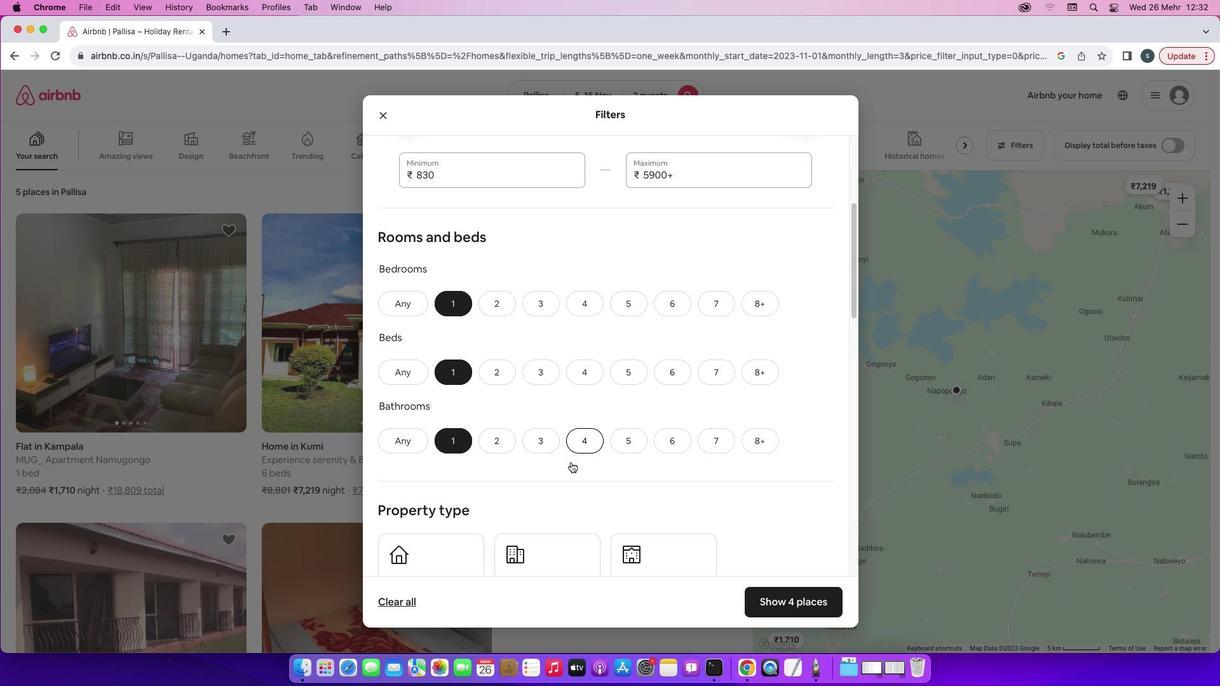 
Action: Mouse scrolled (570, 462) with delta (0, 0)
Screenshot: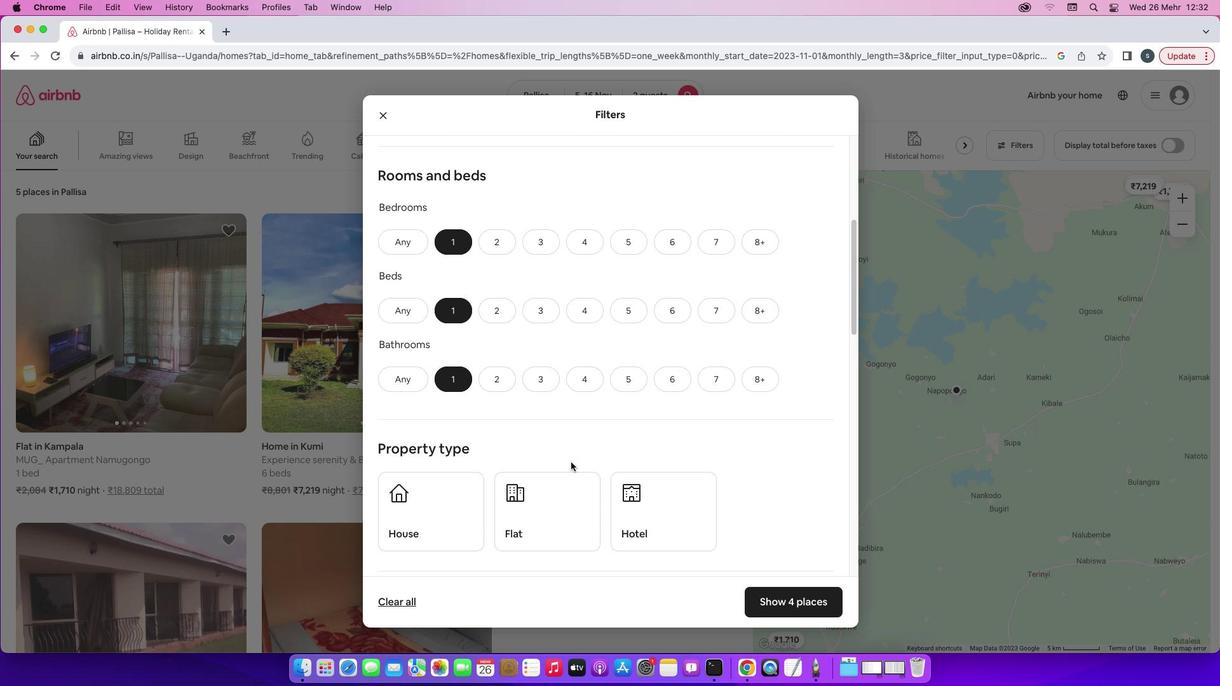 
Action: Mouse scrolled (570, 462) with delta (0, 0)
Screenshot: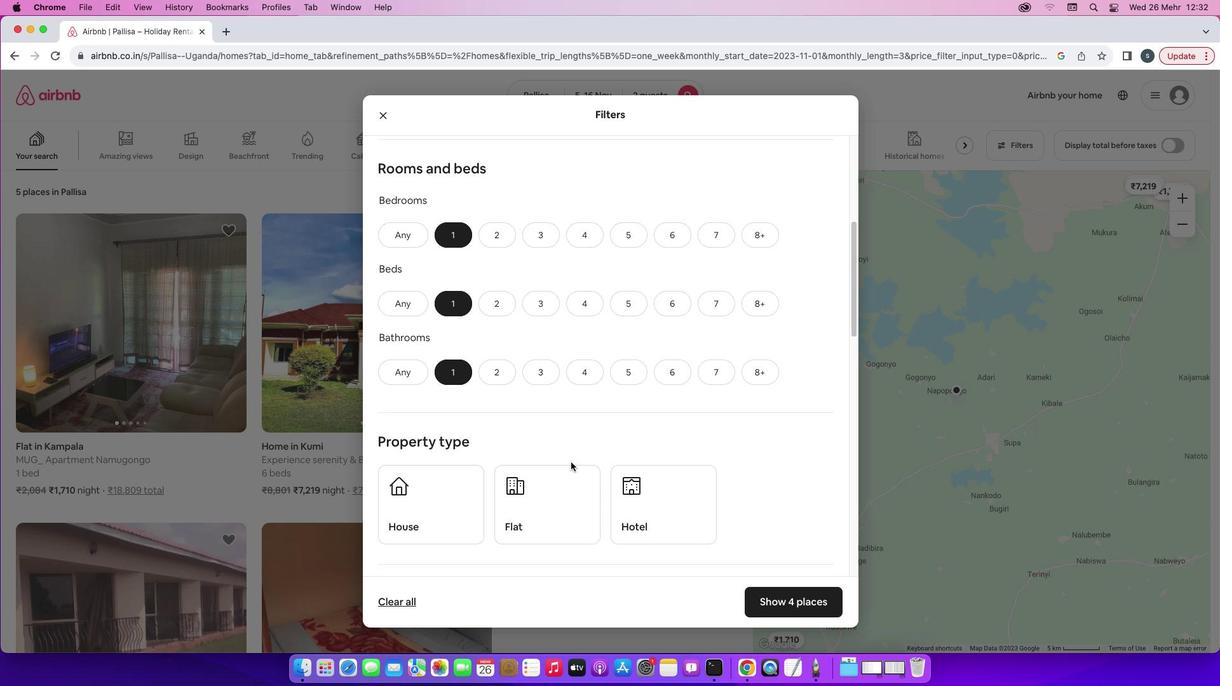 
Action: Mouse scrolled (570, 462) with delta (0, 0)
Screenshot: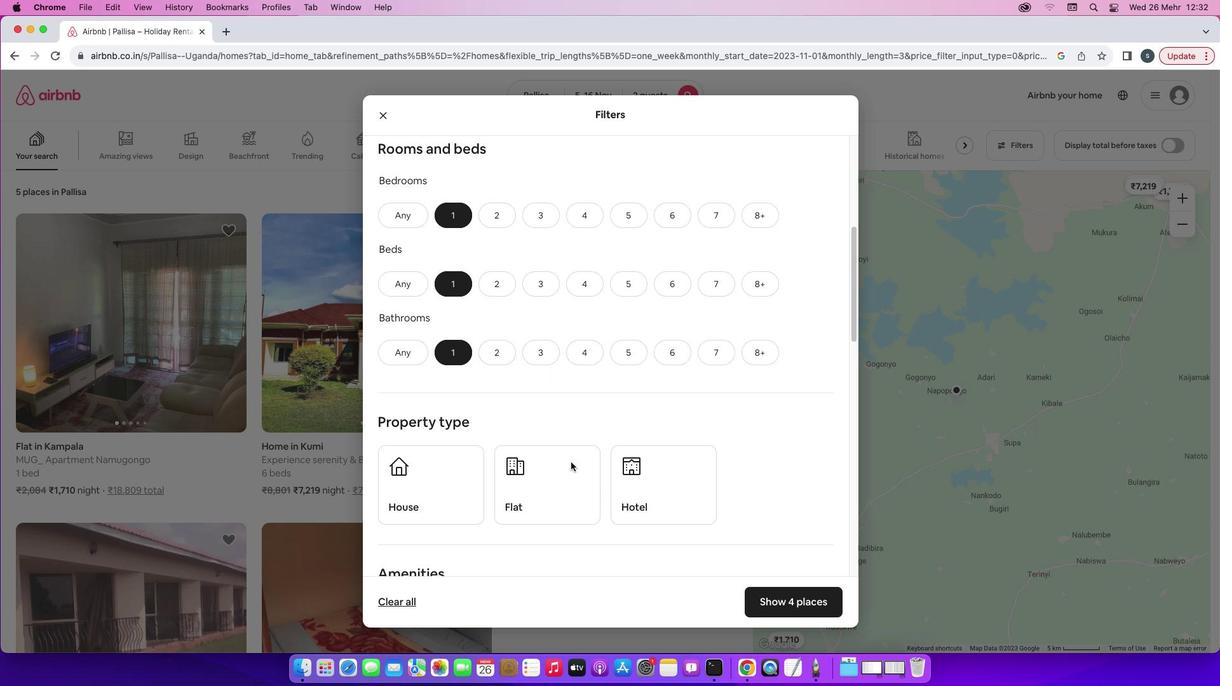 
Action: Mouse moved to (663, 474)
Screenshot: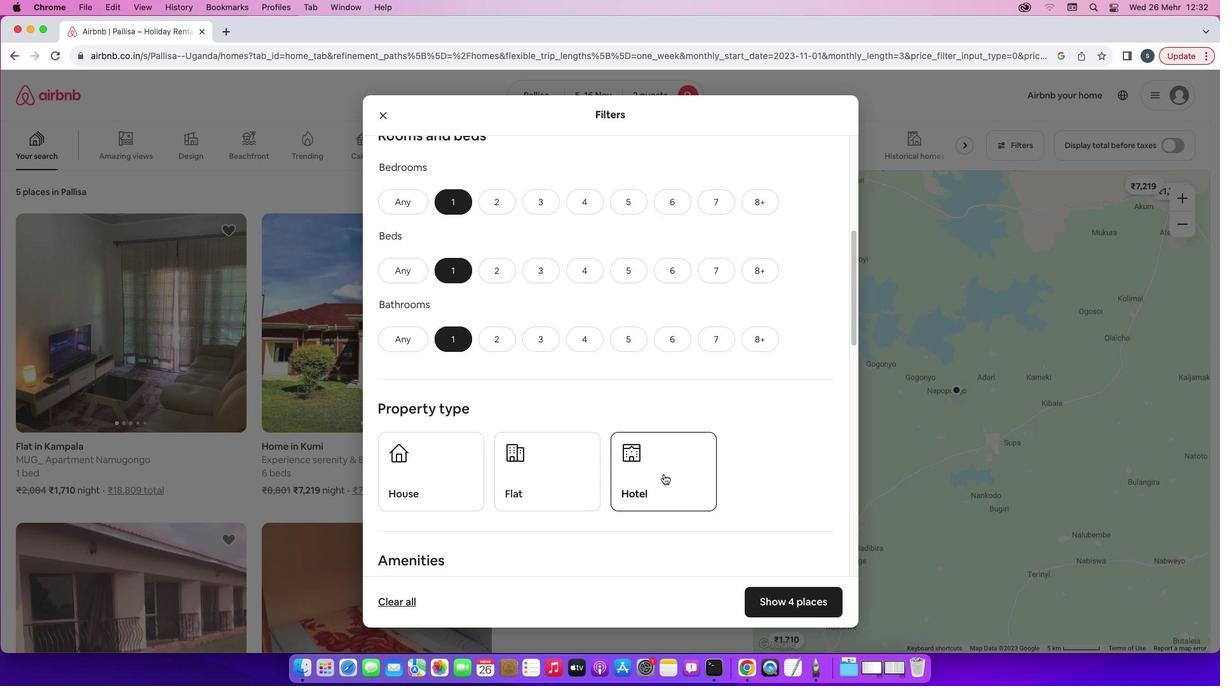 
Action: Mouse pressed left at (663, 474)
Screenshot: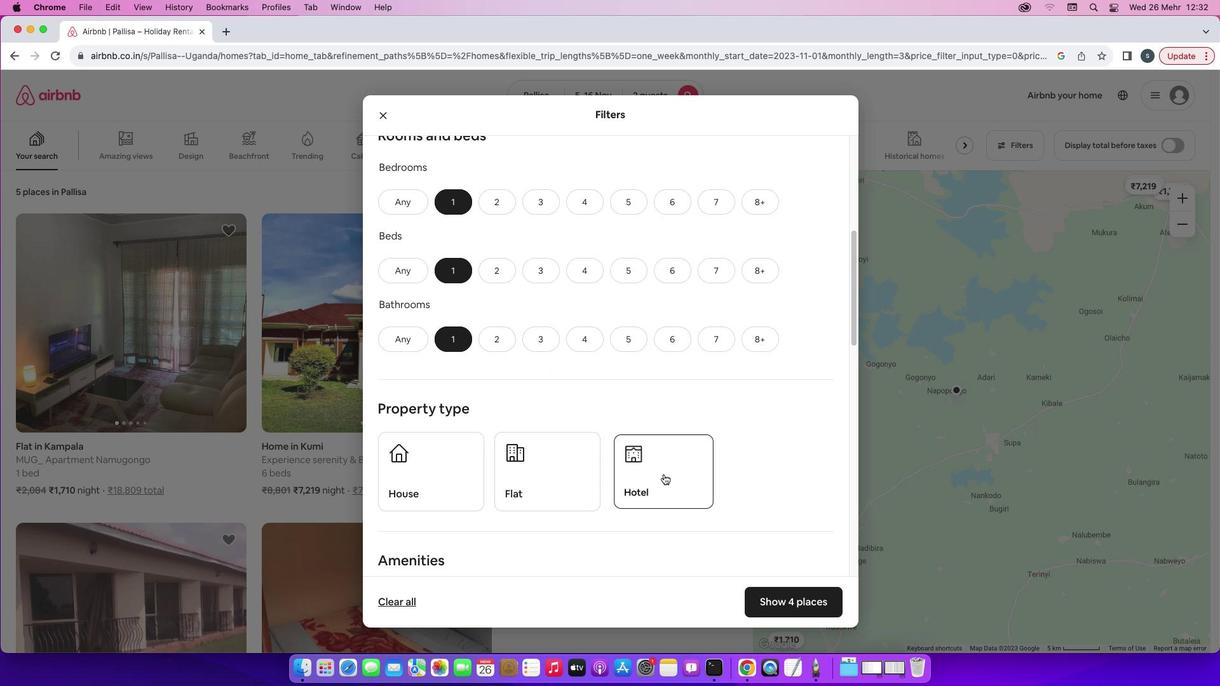 
Action: Mouse moved to (752, 504)
Screenshot: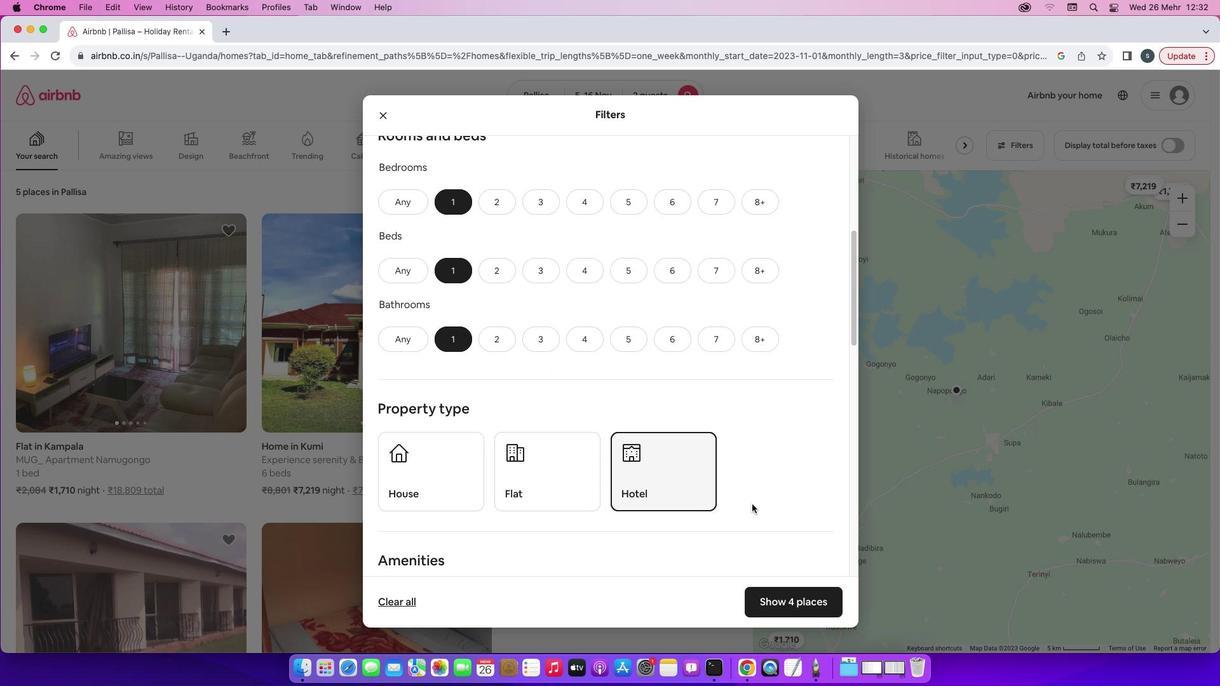 
Action: Mouse scrolled (752, 504) with delta (0, 0)
Screenshot: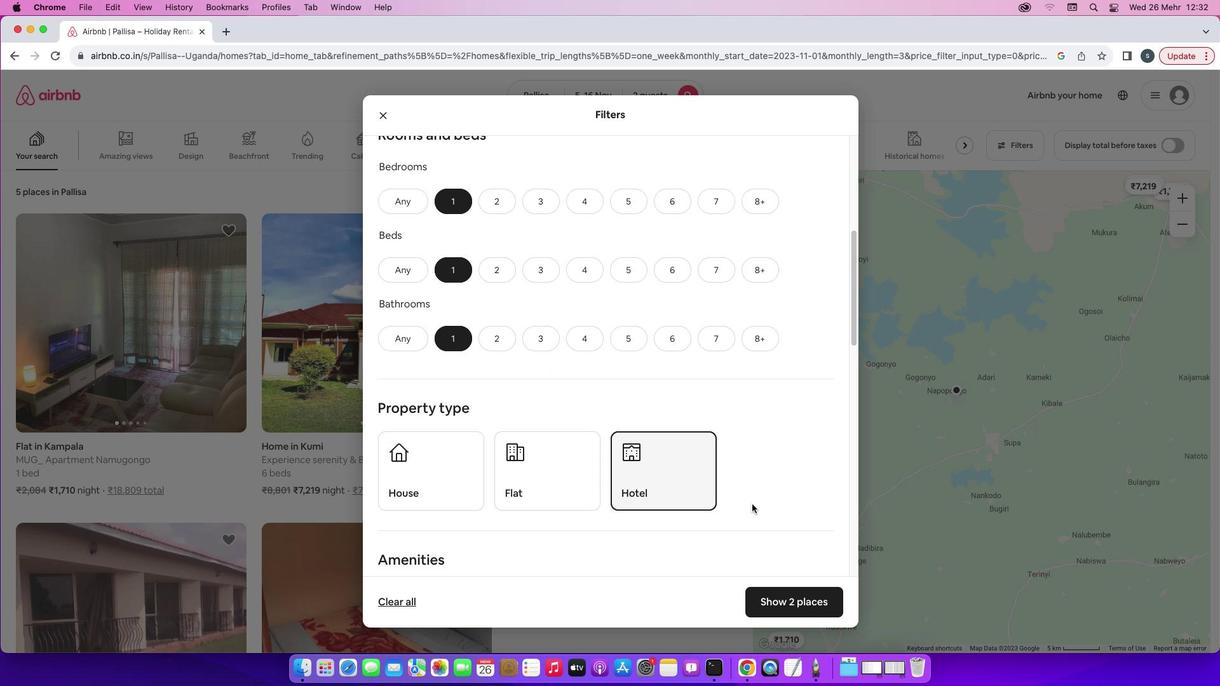 
Action: Mouse scrolled (752, 504) with delta (0, 0)
Screenshot: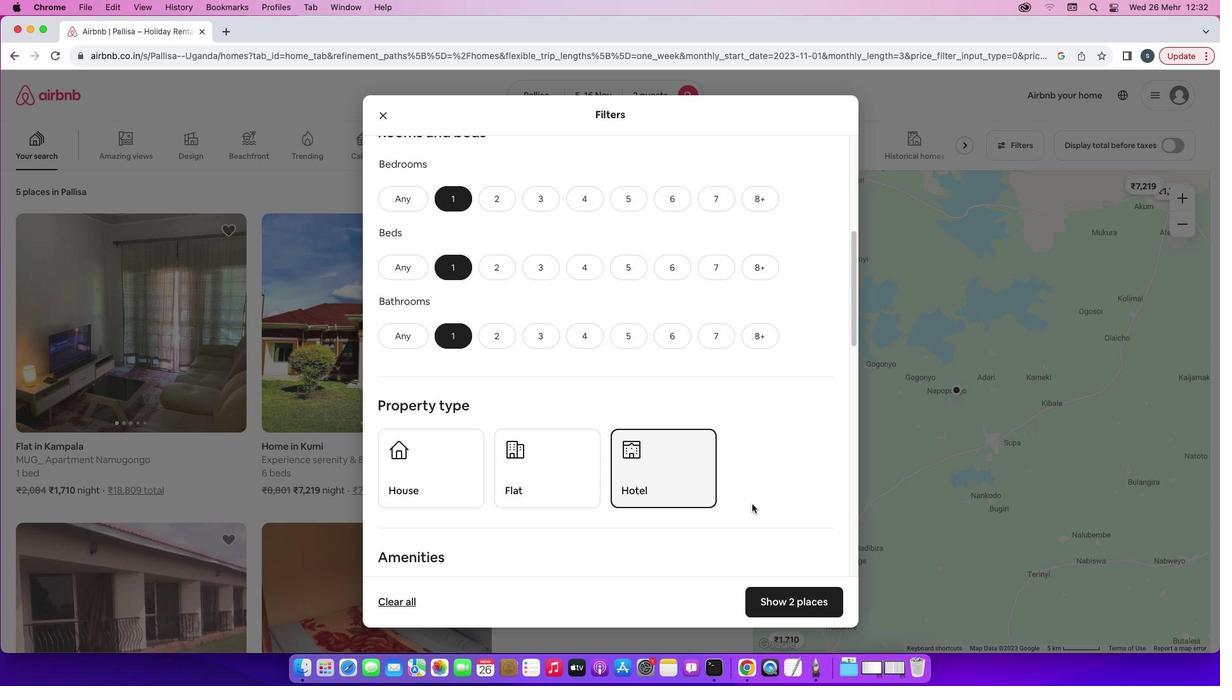 
Action: Mouse scrolled (752, 504) with delta (0, 0)
Screenshot: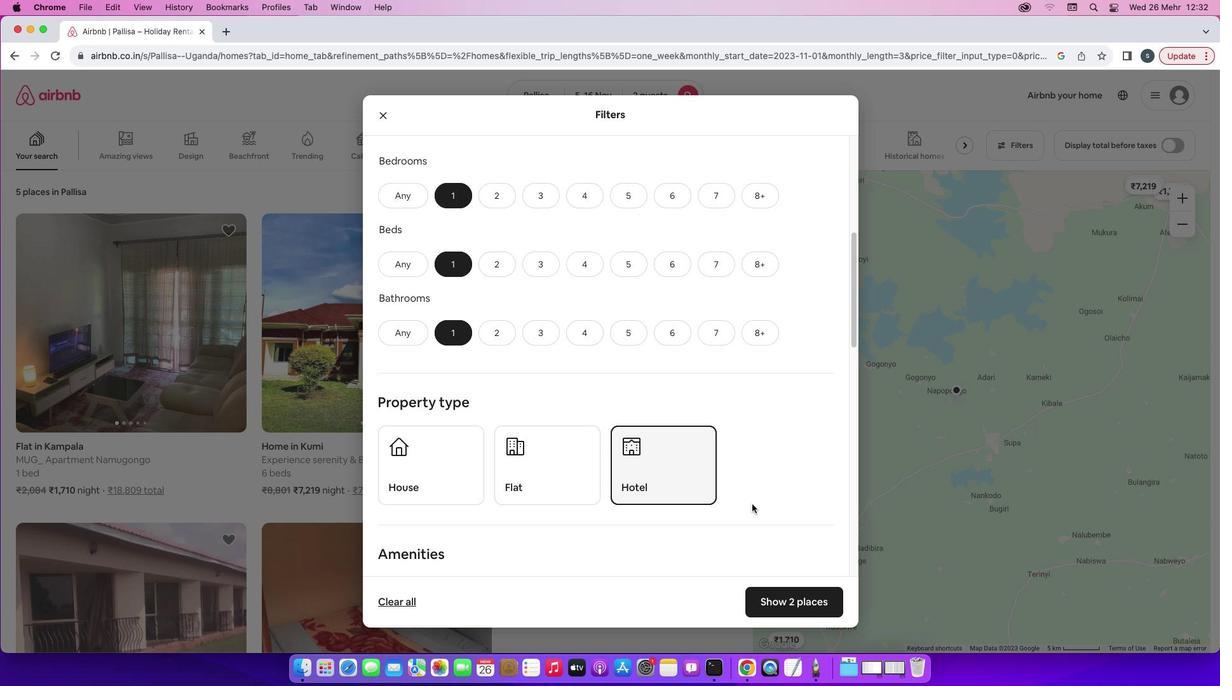 
Action: Mouse scrolled (752, 504) with delta (0, 0)
Screenshot: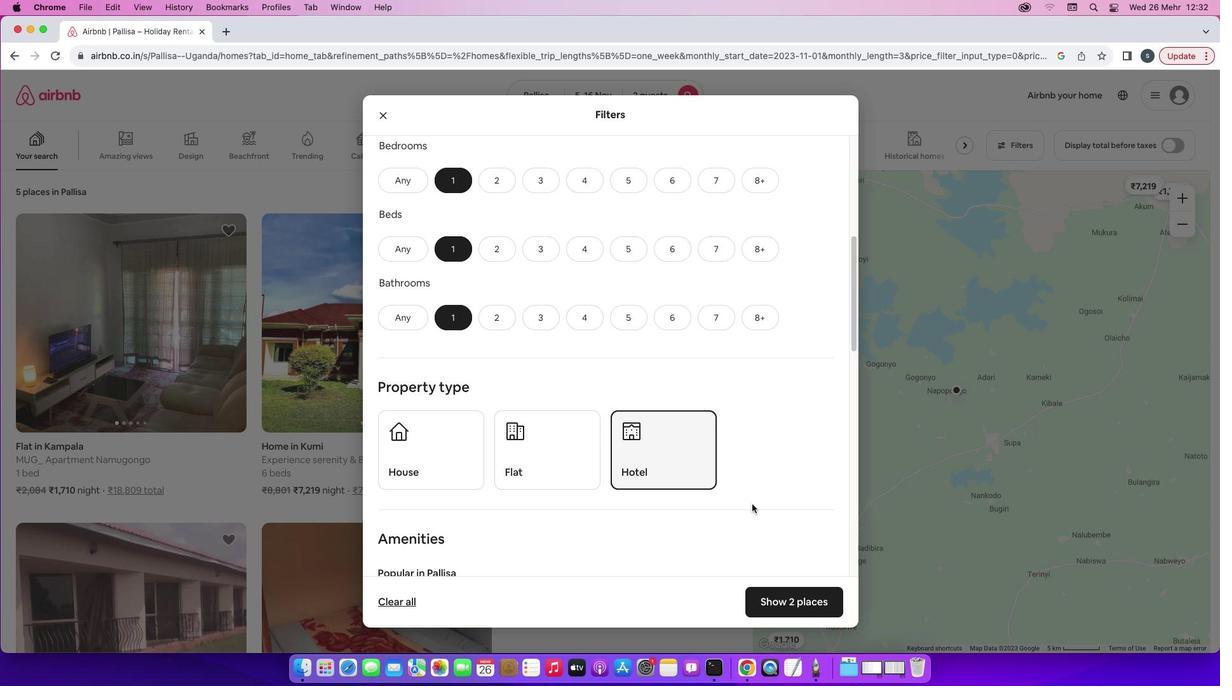 
Action: Mouse scrolled (752, 504) with delta (0, 0)
Screenshot: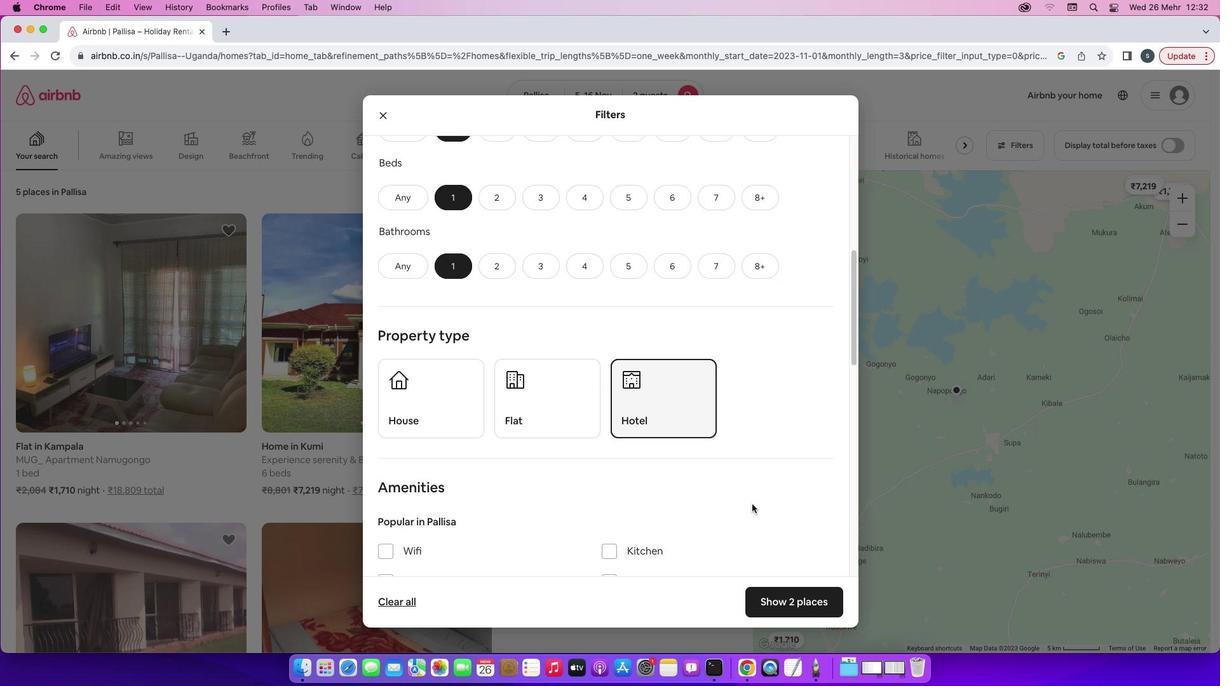 
Action: Mouse scrolled (752, 504) with delta (0, 0)
Screenshot: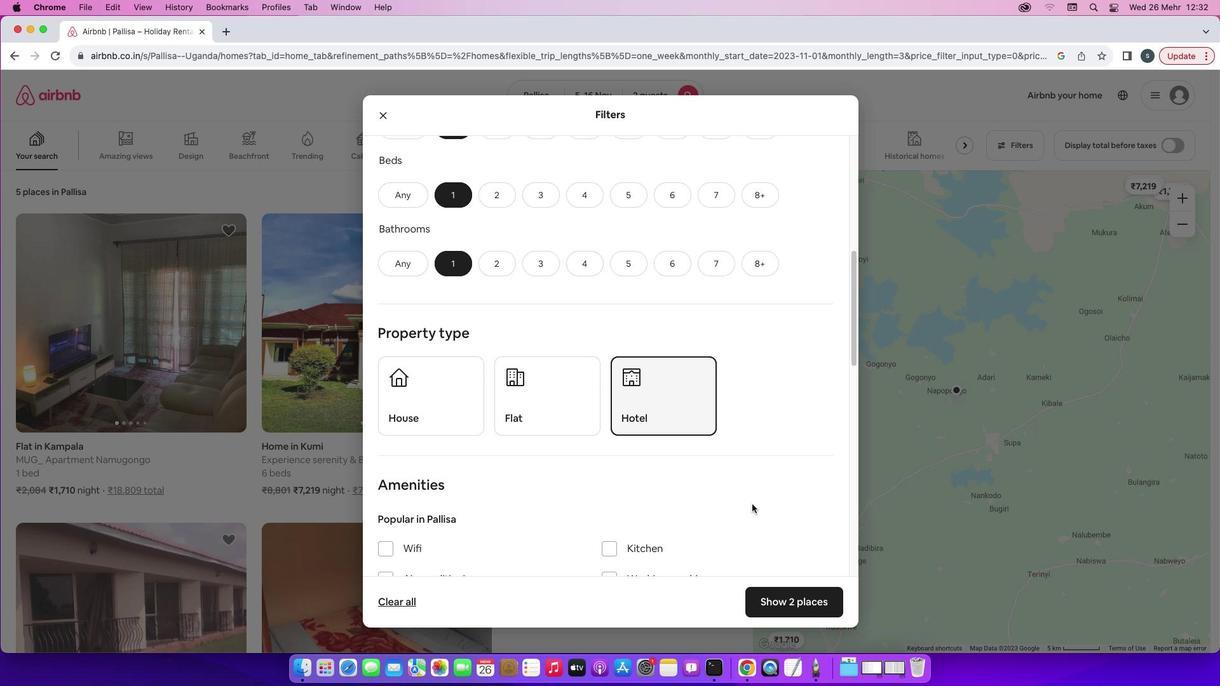 
Action: Mouse scrolled (752, 504) with delta (0, 0)
Screenshot: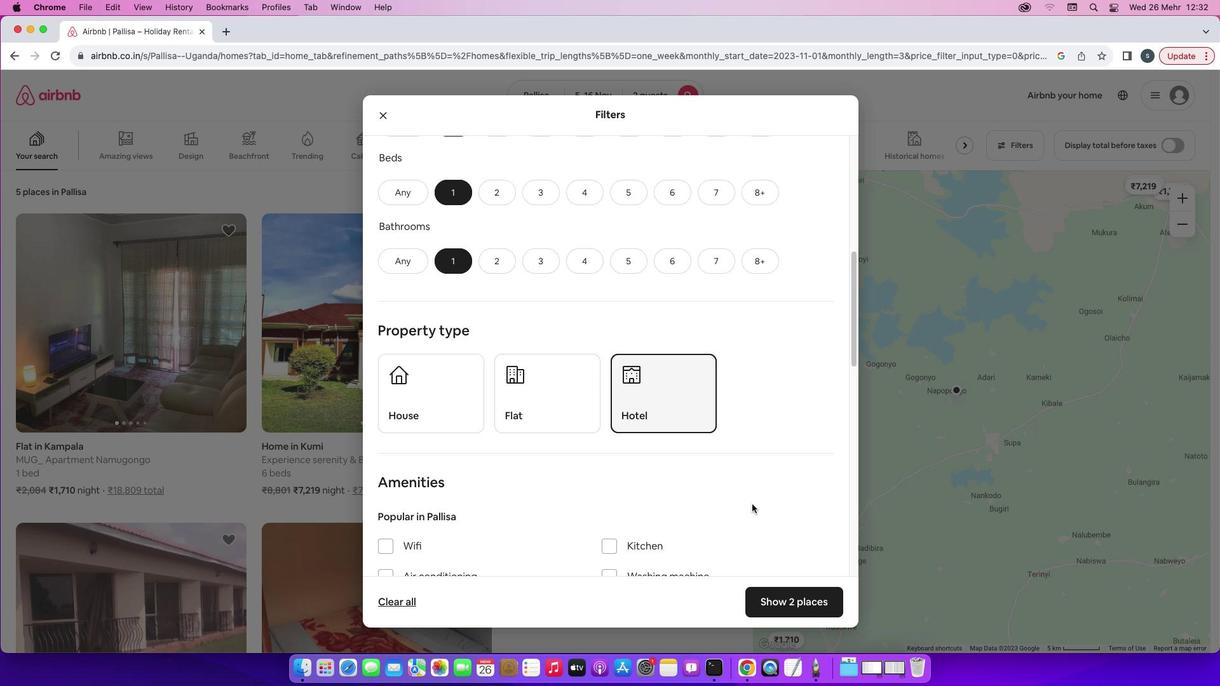 
Action: Mouse scrolled (752, 504) with delta (0, 0)
Screenshot: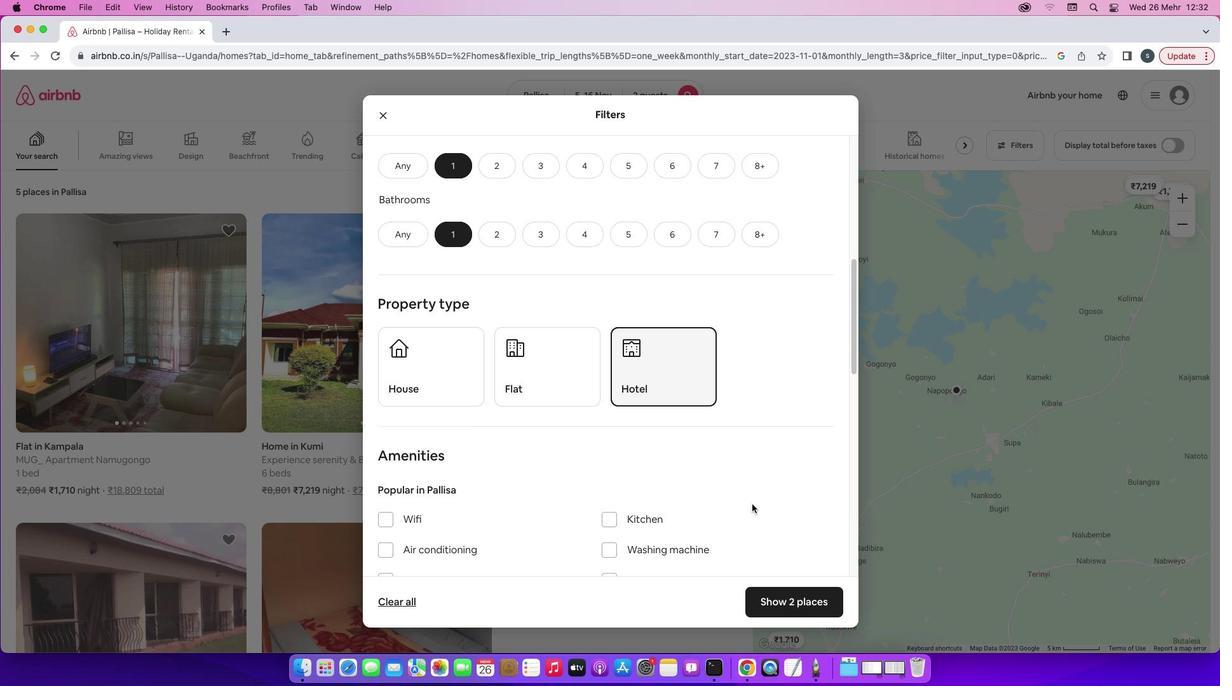 
Action: Mouse scrolled (752, 504) with delta (0, 0)
Screenshot: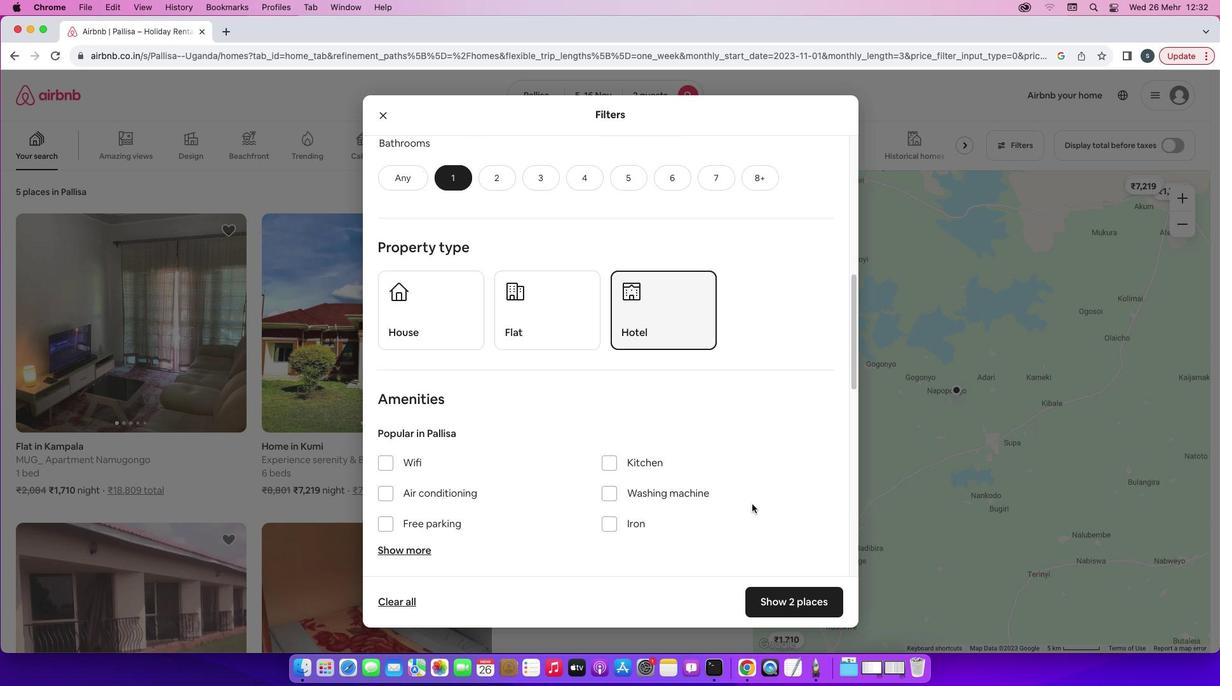 
Action: Mouse scrolled (752, 504) with delta (0, 0)
Screenshot: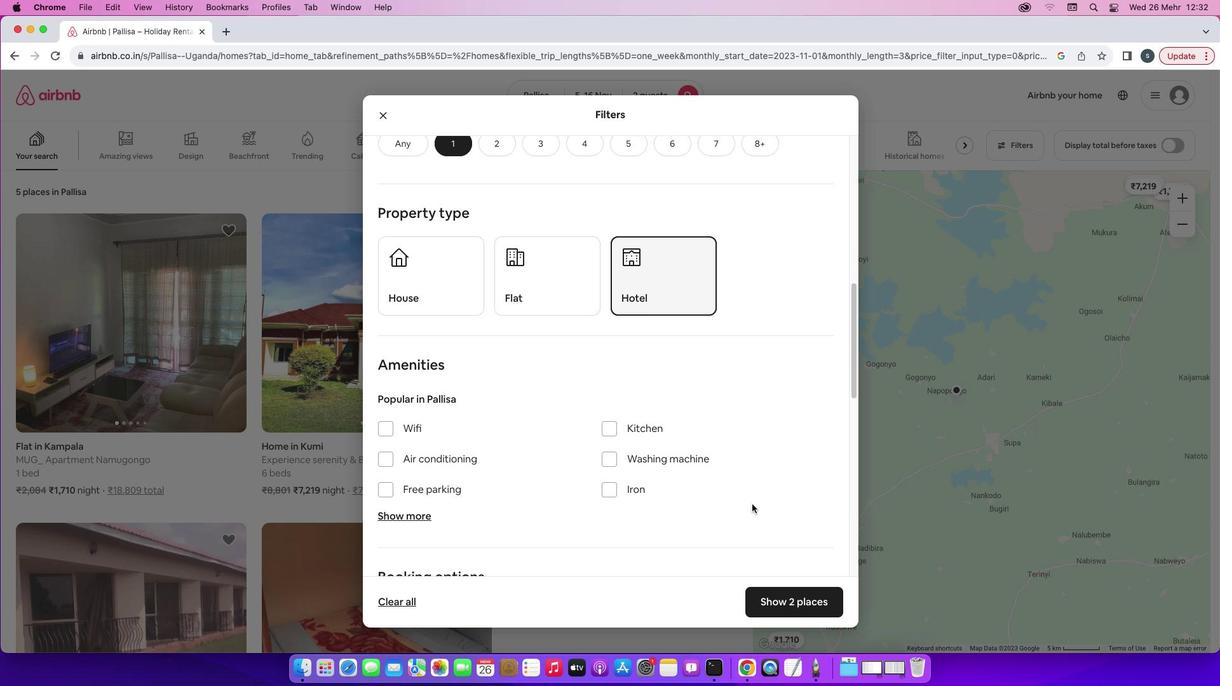 
Action: Mouse scrolled (752, 504) with delta (0, 0)
Screenshot: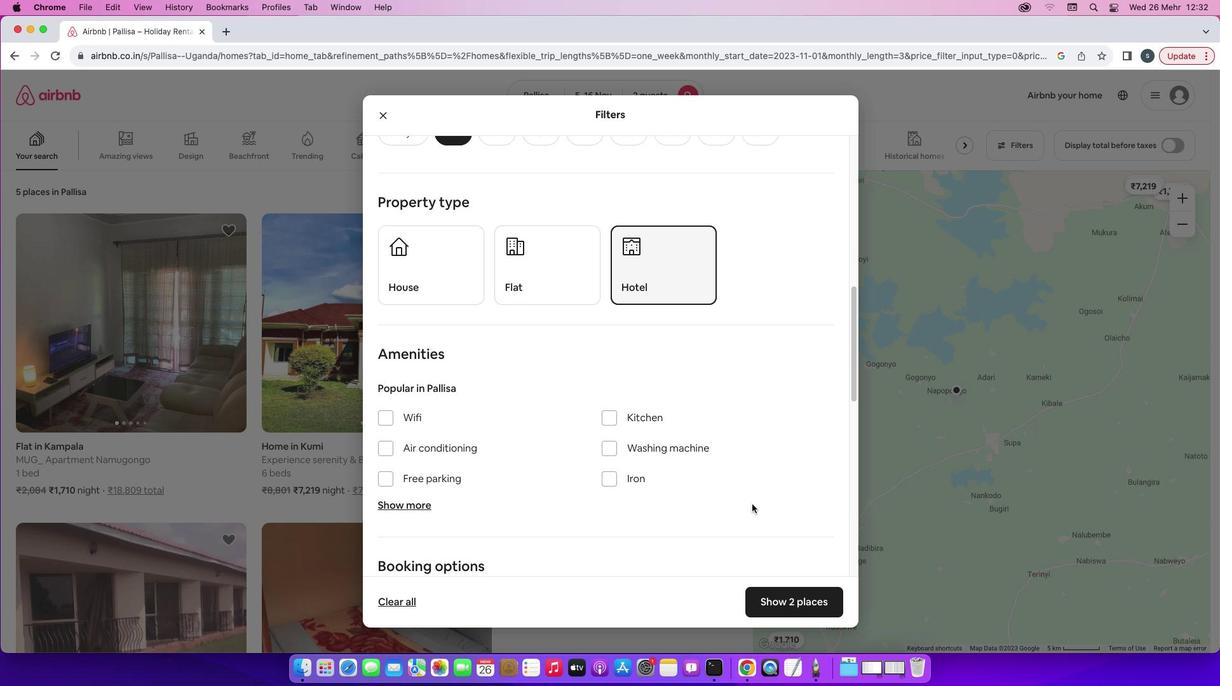 
Action: Mouse scrolled (752, 504) with delta (0, -1)
Screenshot: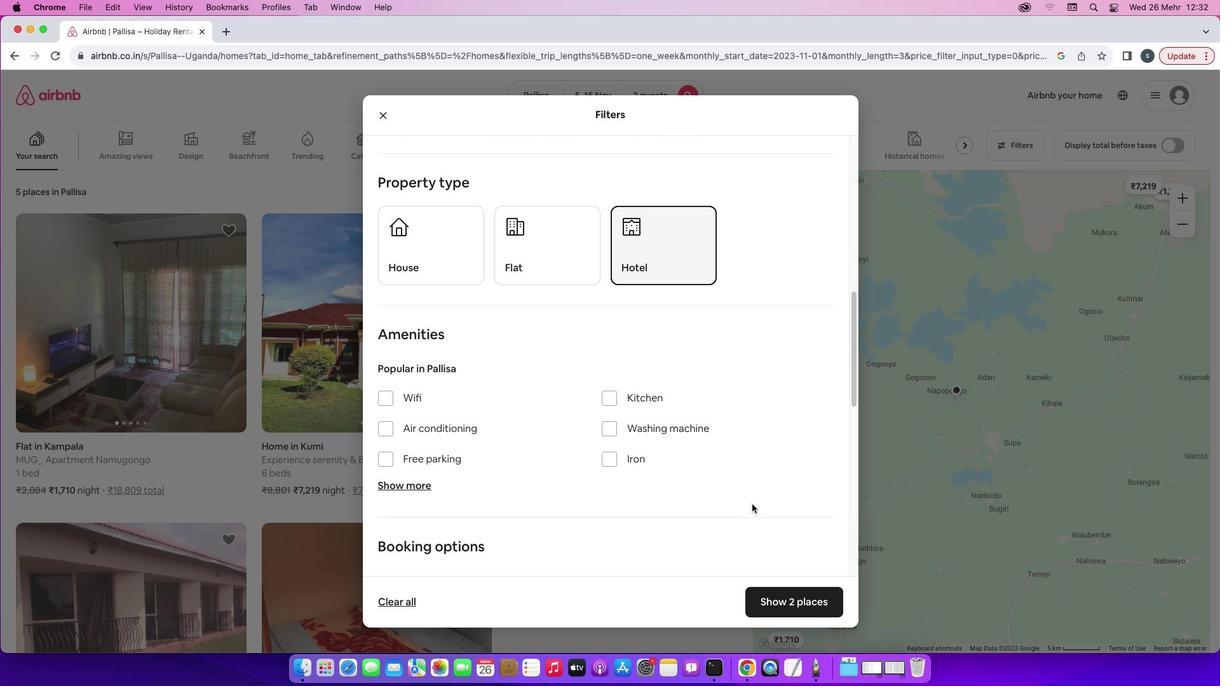 
Action: Mouse scrolled (752, 504) with delta (0, -2)
Screenshot: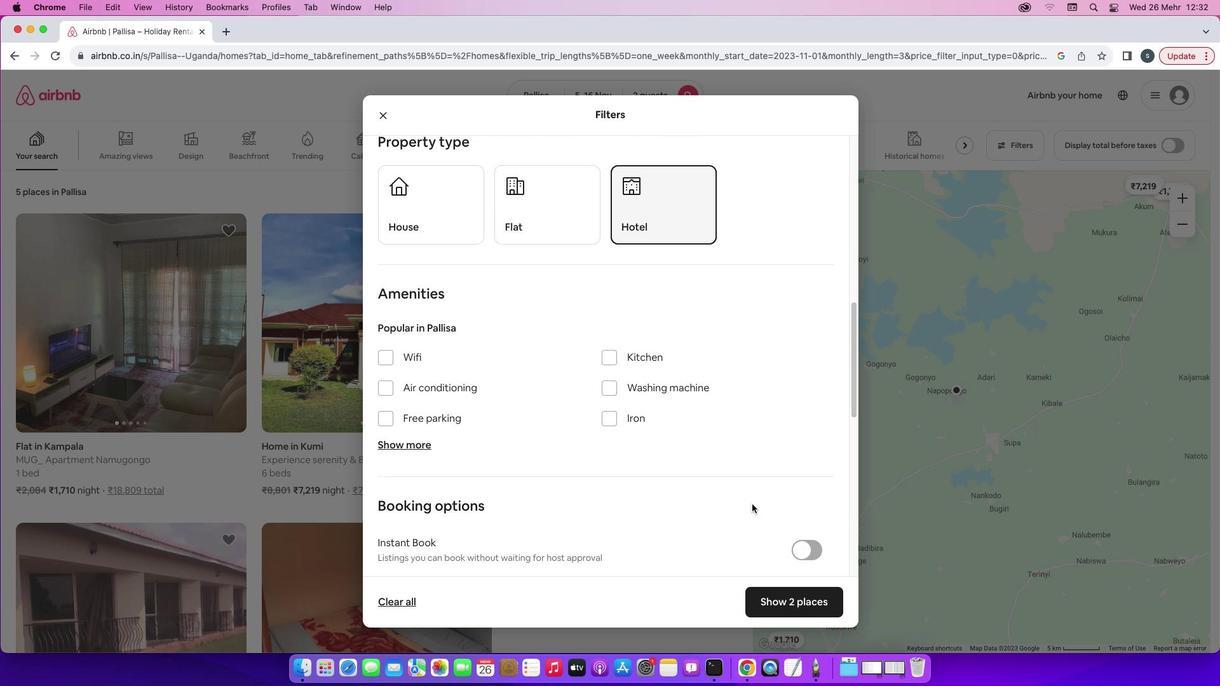 
Action: Mouse moved to (801, 469)
Screenshot: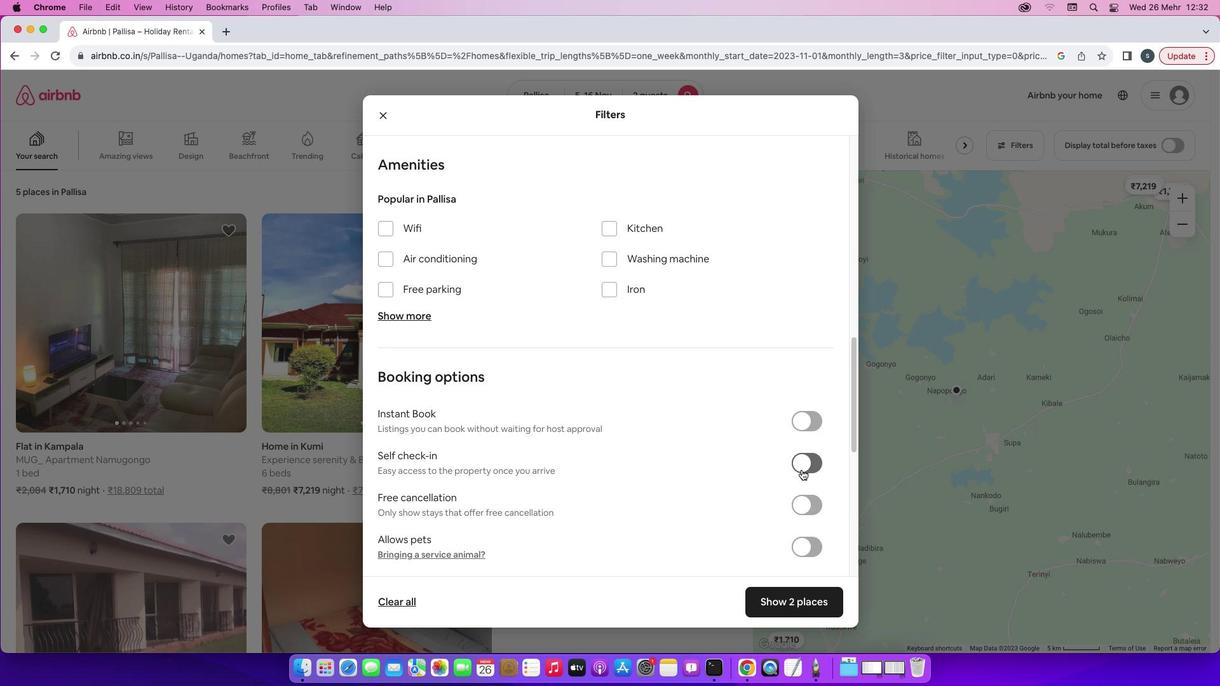 
Action: Mouse pressed left at (801, 469)
Screenshot: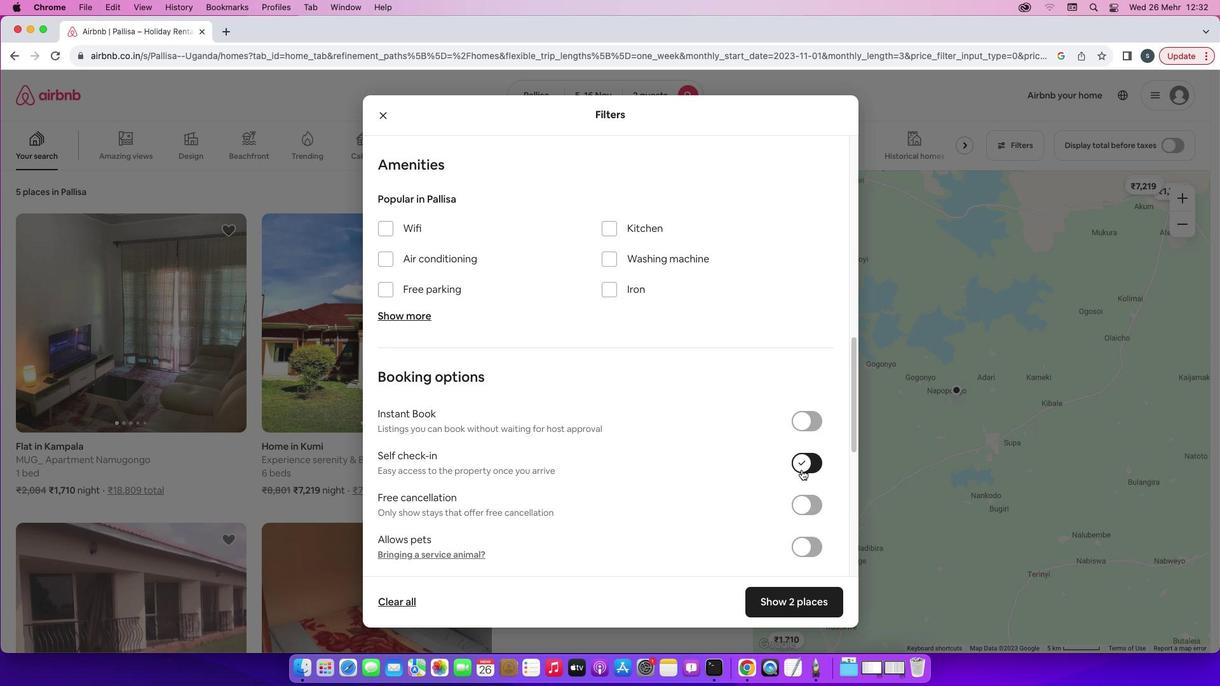 
Action: Mouse moved to (760, 598)
Screenshot: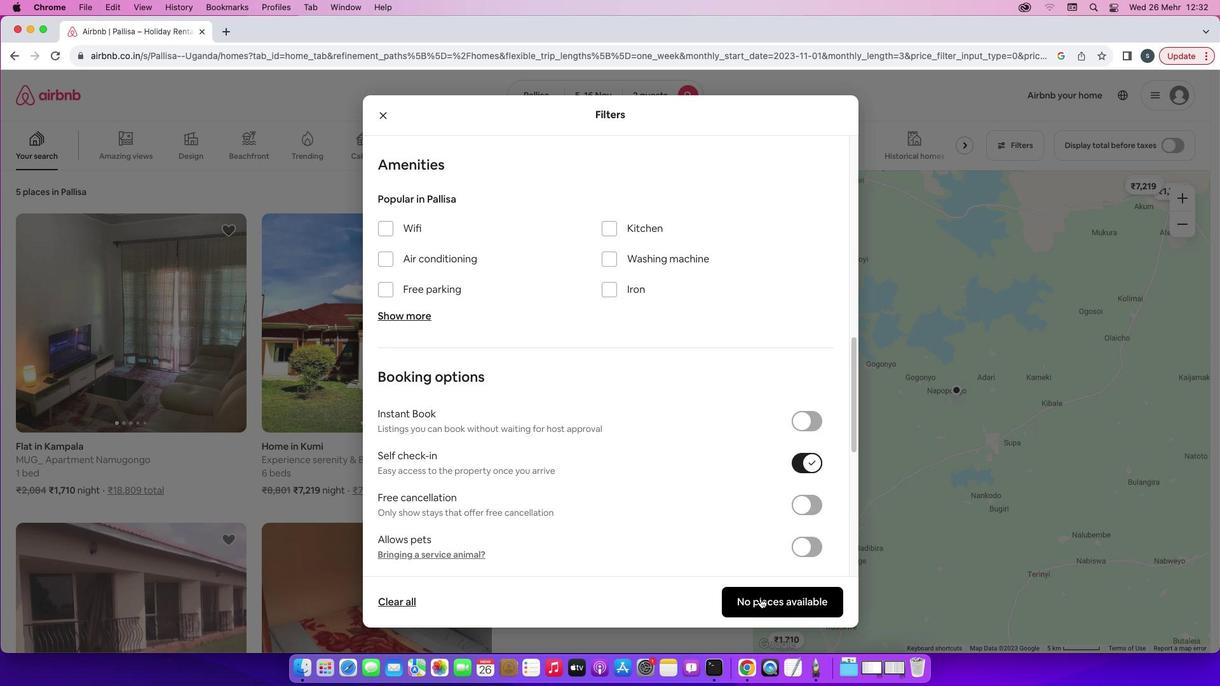 
Action: Mouse pressed left at (760, 598)
Screenshot: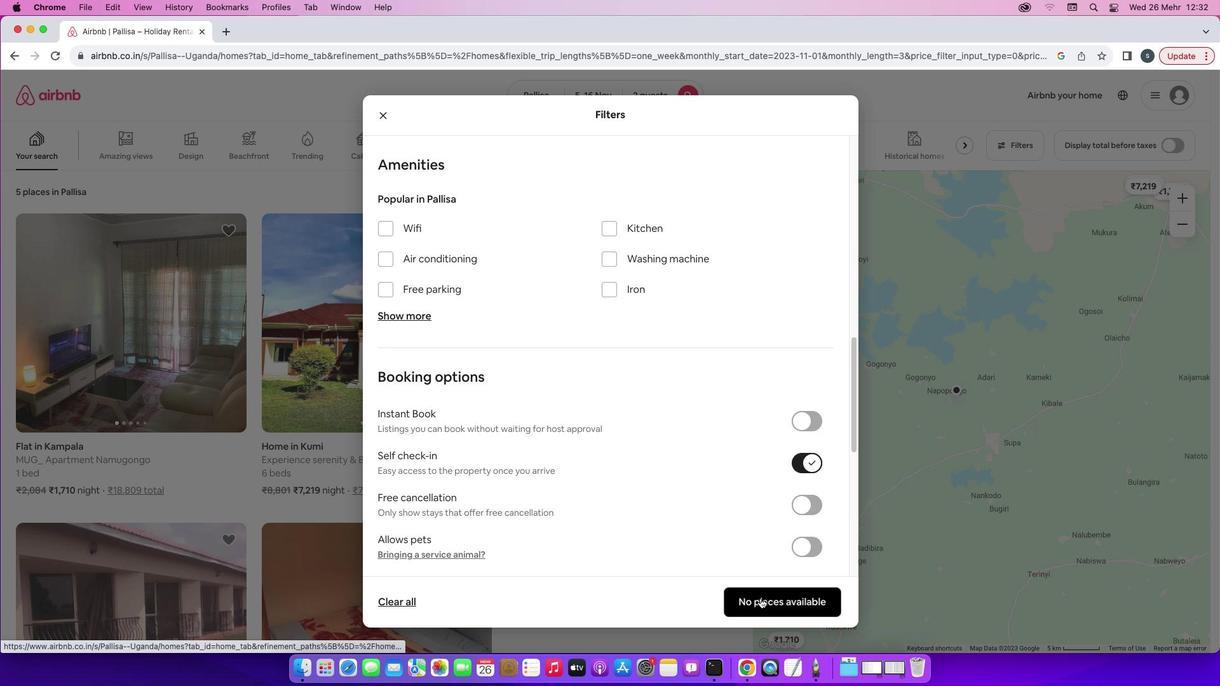 
Action: Mouse moved to (551, 204)
Screenshot: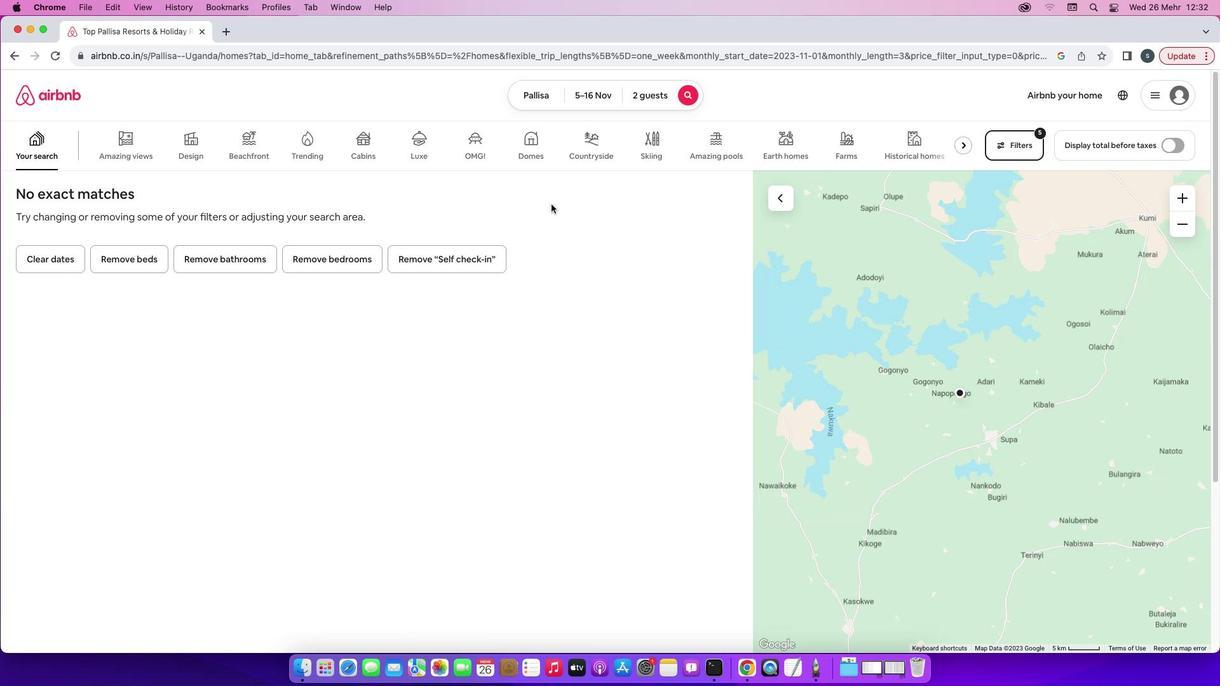 
